 Task: Search one way flight ticket for 5 adults, 2 children, 1 infant in seat and 1 infant on lap in economy from Juneau: Juneau International Airport to South Bend: South Bend International Airport on 8-6-2023. Choice of flights is Westjet. Number of bags: 1 carry on bag. Price is upto 78000. Outbound departure time preference is 4:30.
Action: Mouse moved to (318, 126)
Screenshot: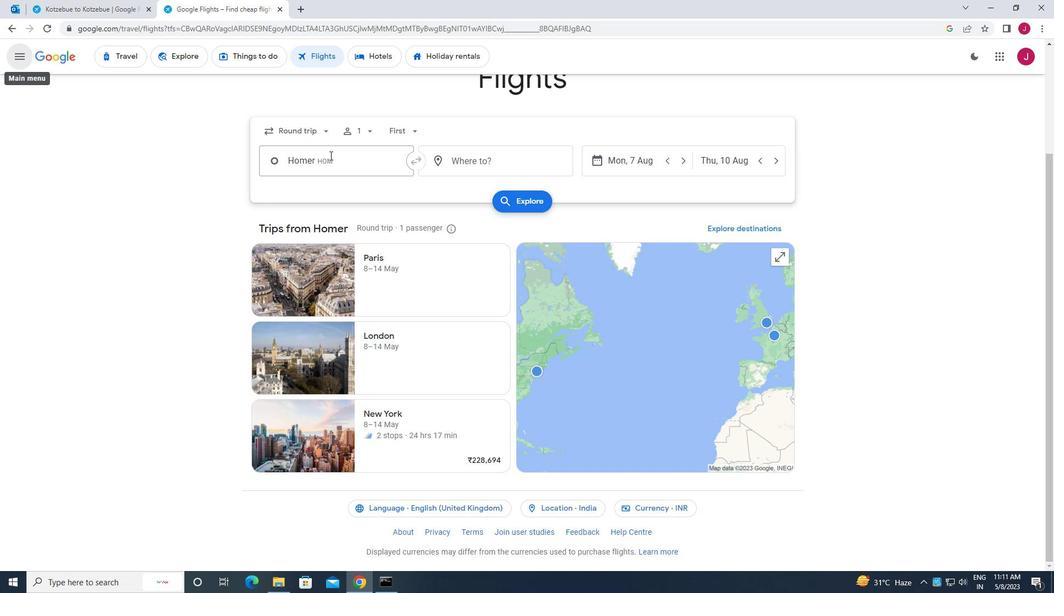 
Action: Mouse pressed left at (318, 126)
Screenshot: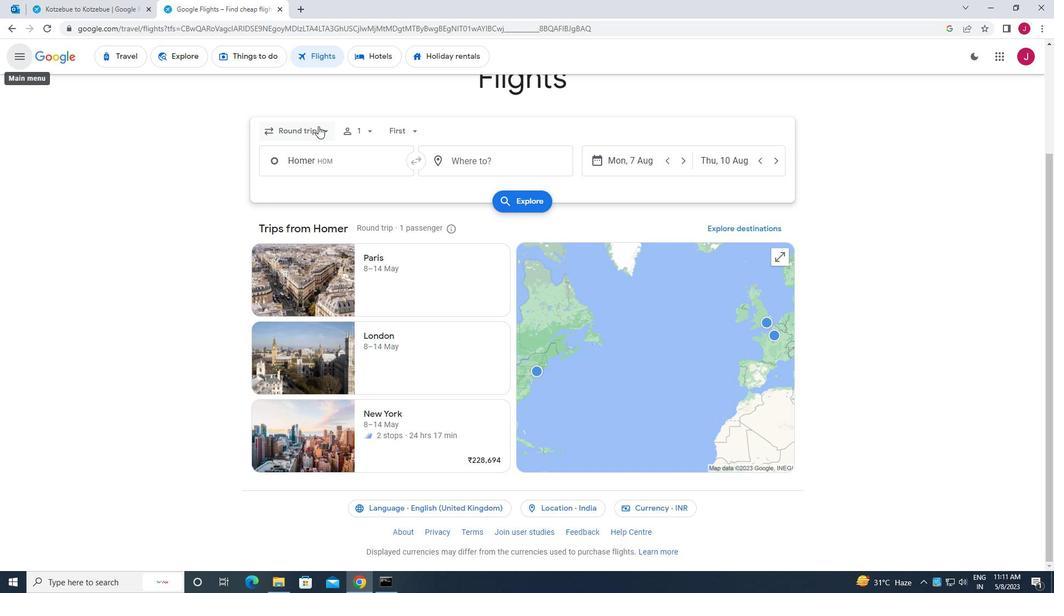 
Action: Mouse moved to (318, 182)
Screenshot: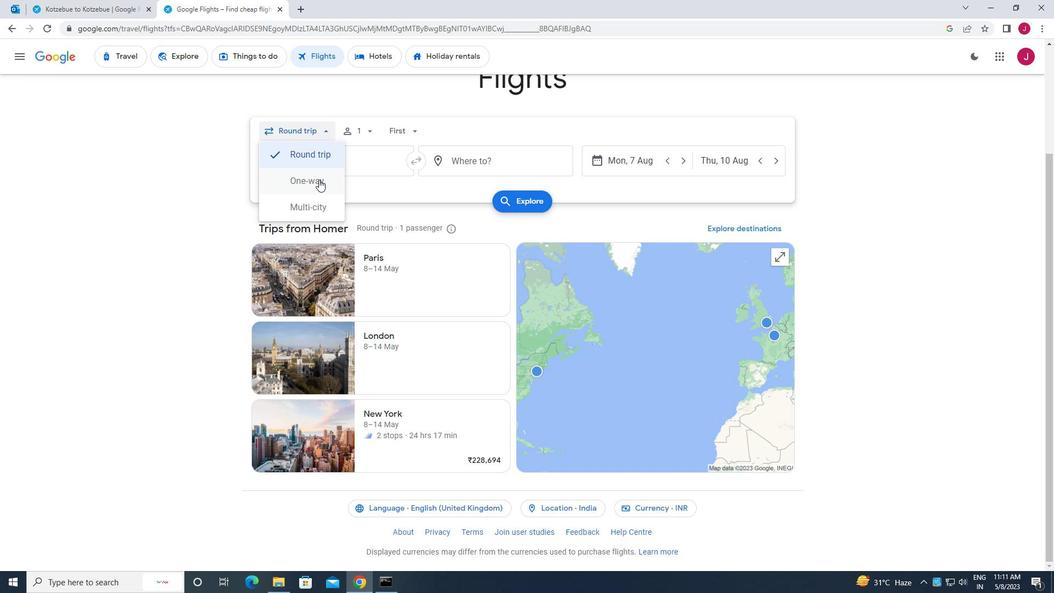 
Action: Mouse pressed left at (318, 182)
Screenshot: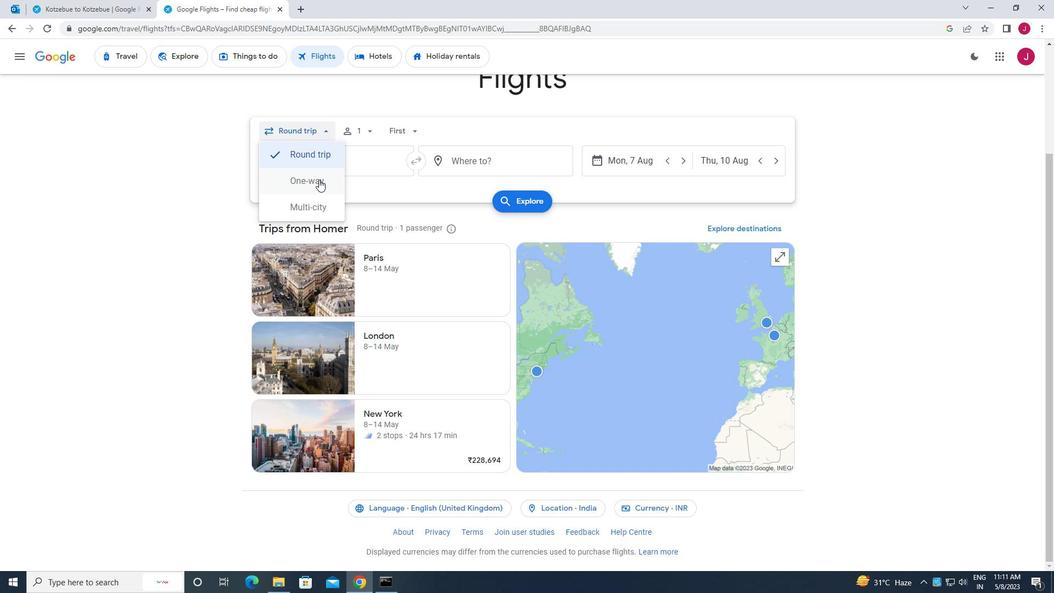 
Action: Mouse moved to (361, 129)
Screenshot: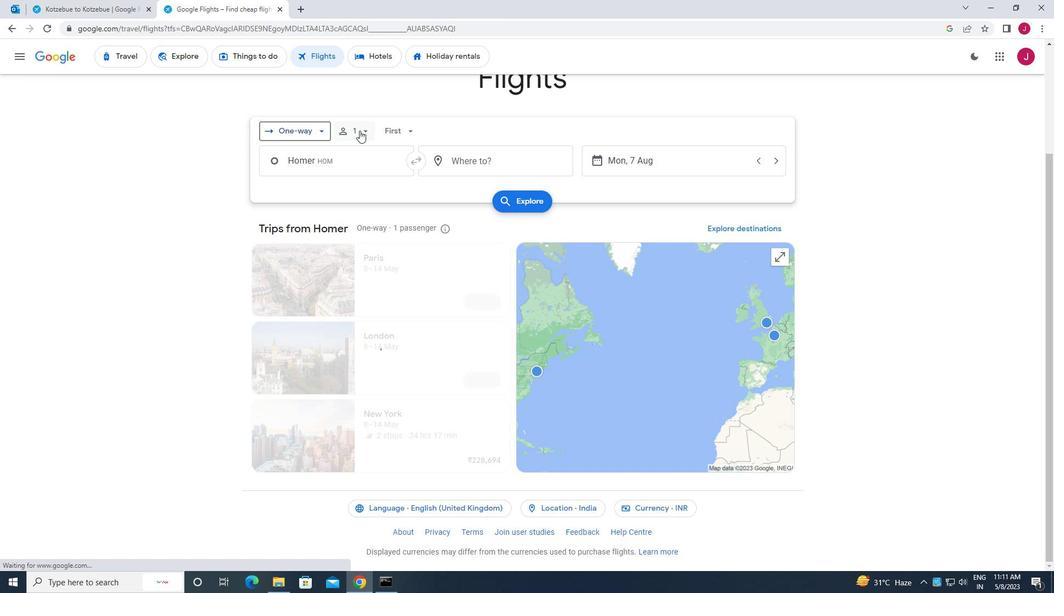 
Action: Mouse pressed left at (361, 129)
Screenshot: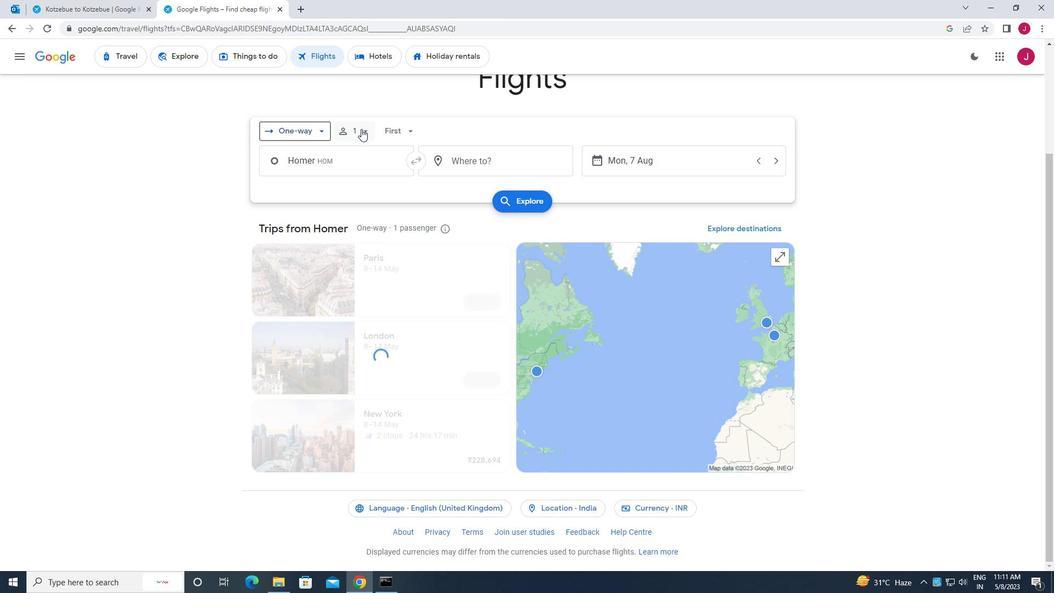 
Action: Mouse moved to (459, 161)
Screenshot: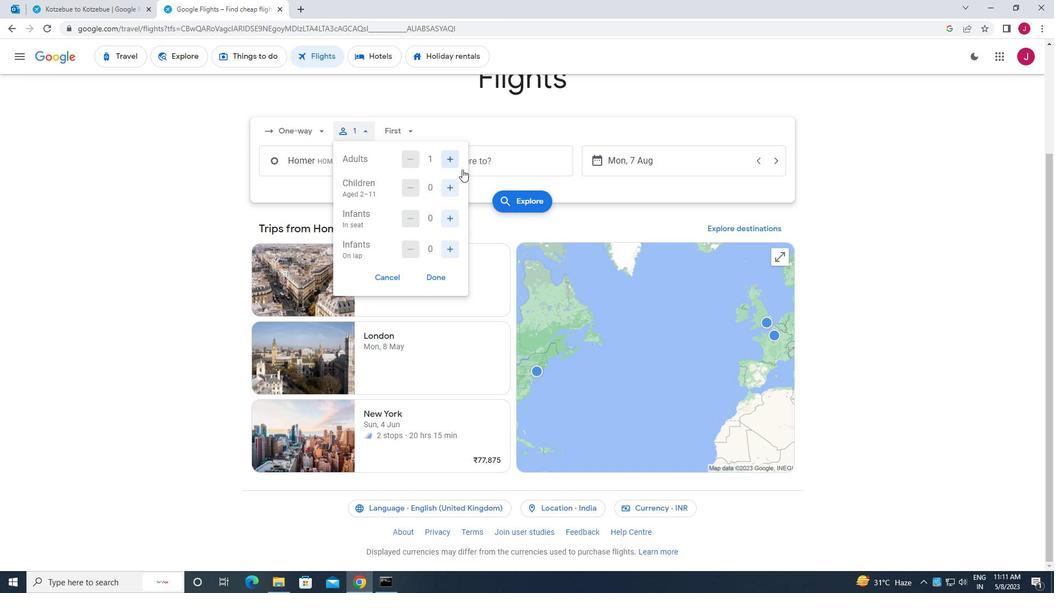 
Action: Mouse pressed left at (459, 161)
Screenshot: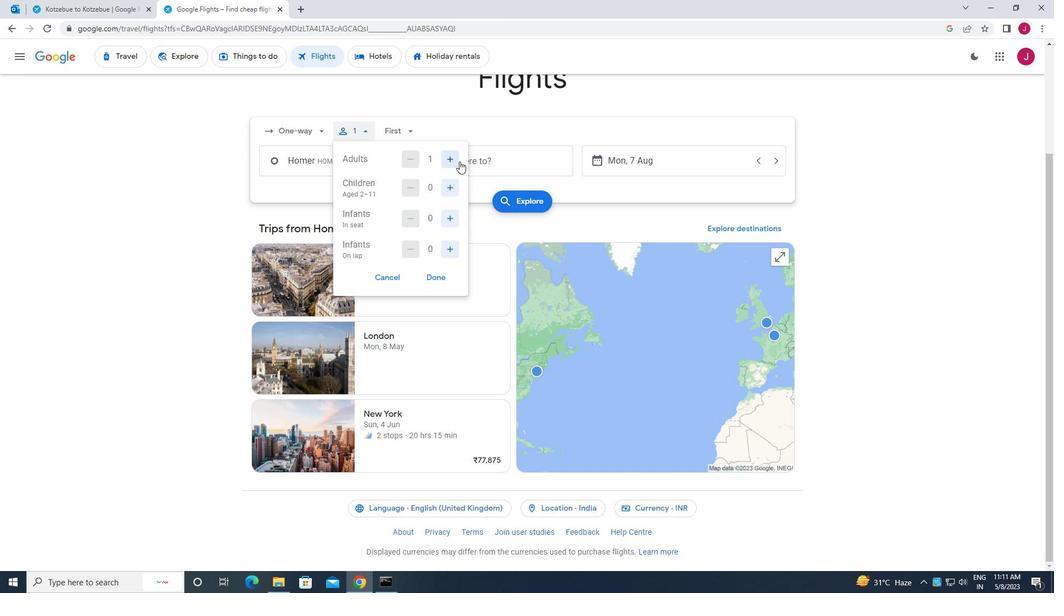 
Action: Mouse pressed left at (459, 161)
Screenshot: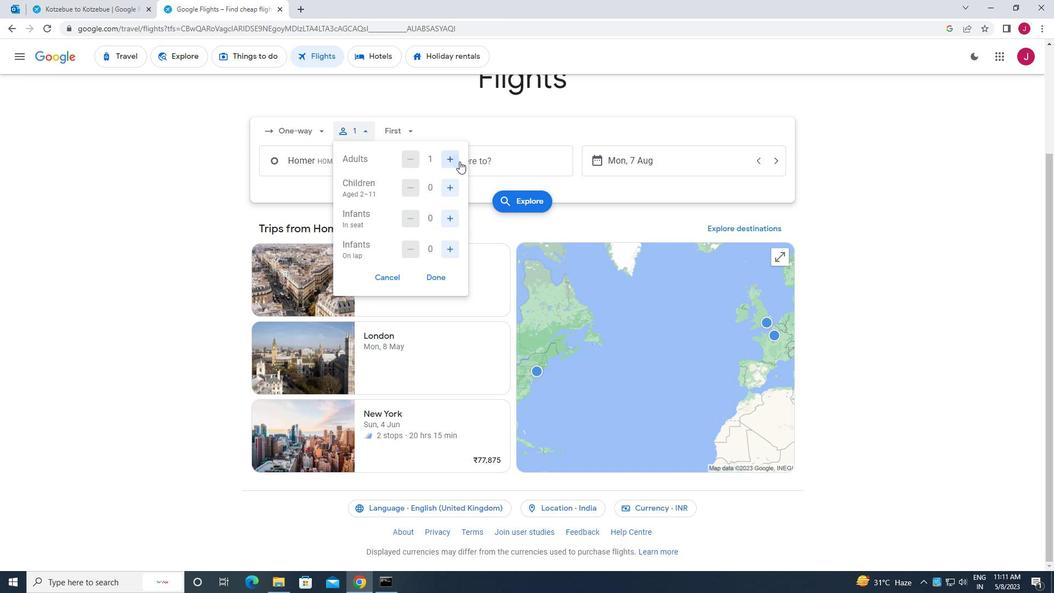 
Action: Mouse pressed left at (459, 161)
Screenshot: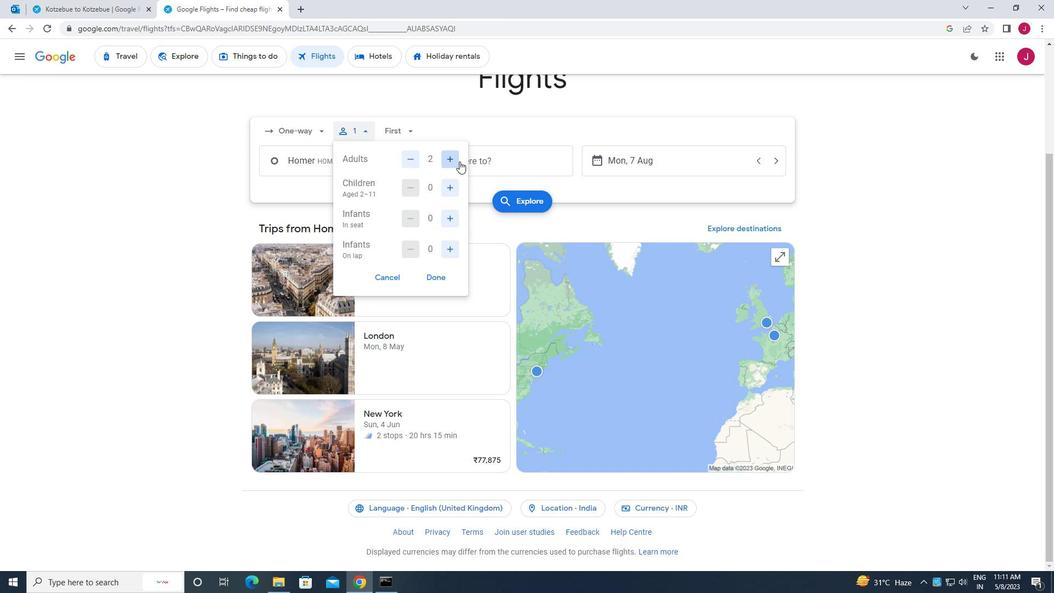 
Action: Mouse pressed left at (459, 161)
Screenshot: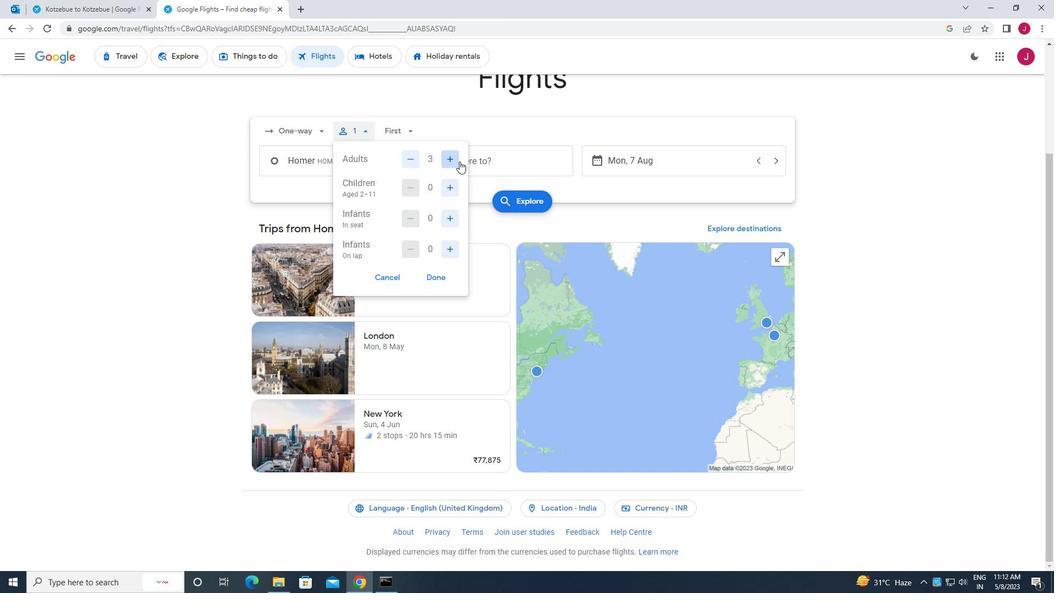 
Action: Mouse moved to (448, 191)
Screenshot: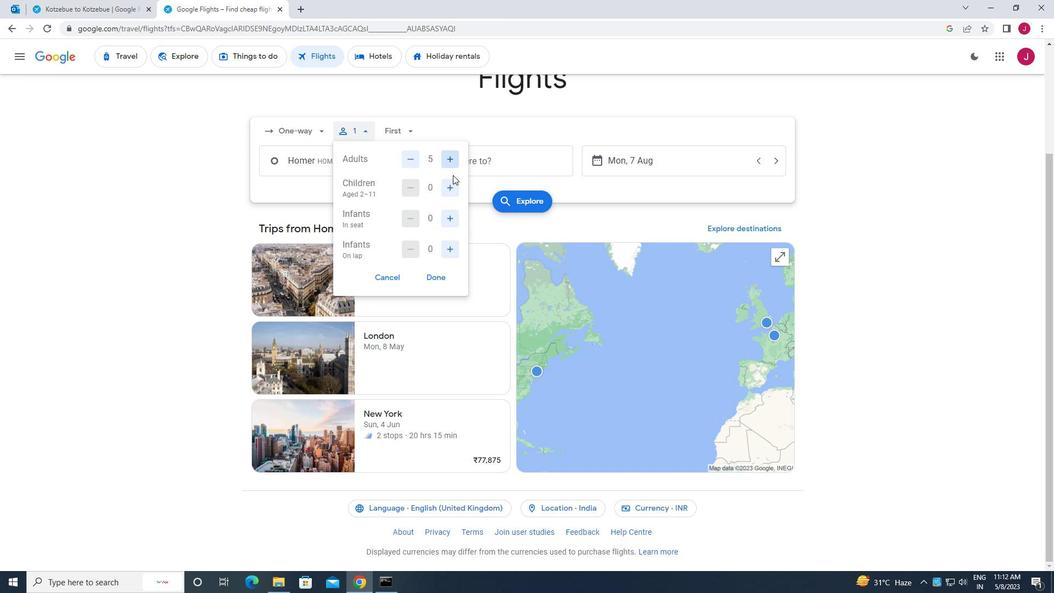 
Action: Mouse pressed left at (448, 191)
Screenshot: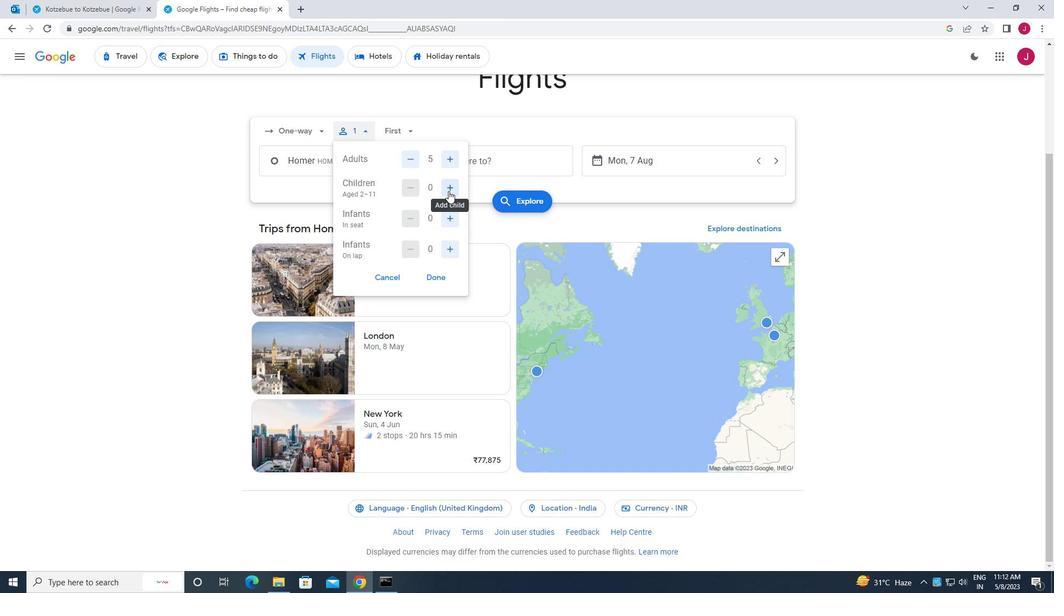 
Action: Mouse pressed left at (448, 191)
Screenshot: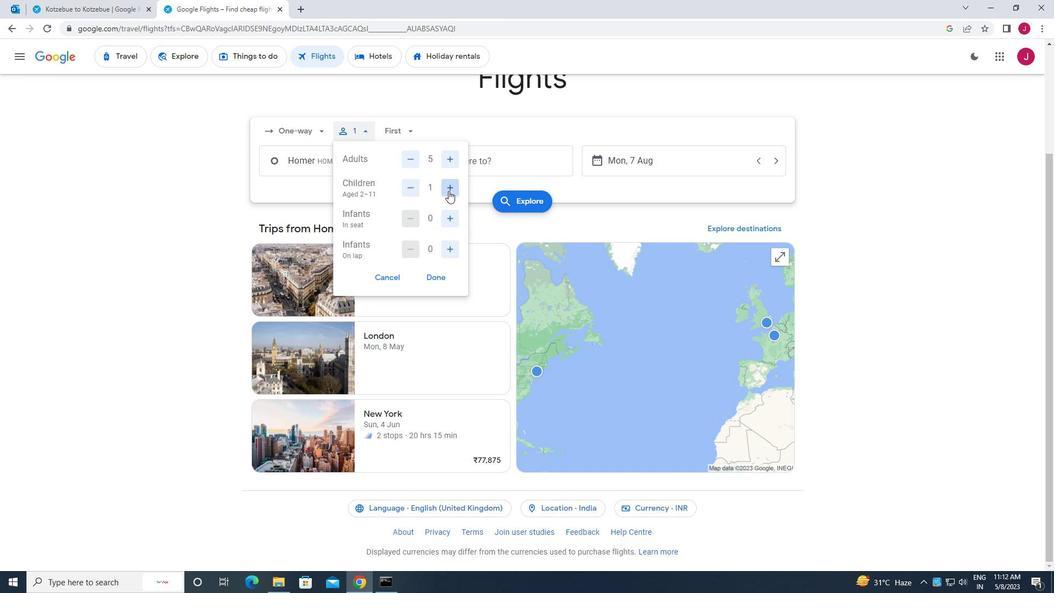 
Action: Mouse moved to (448, 219)
Screenshot: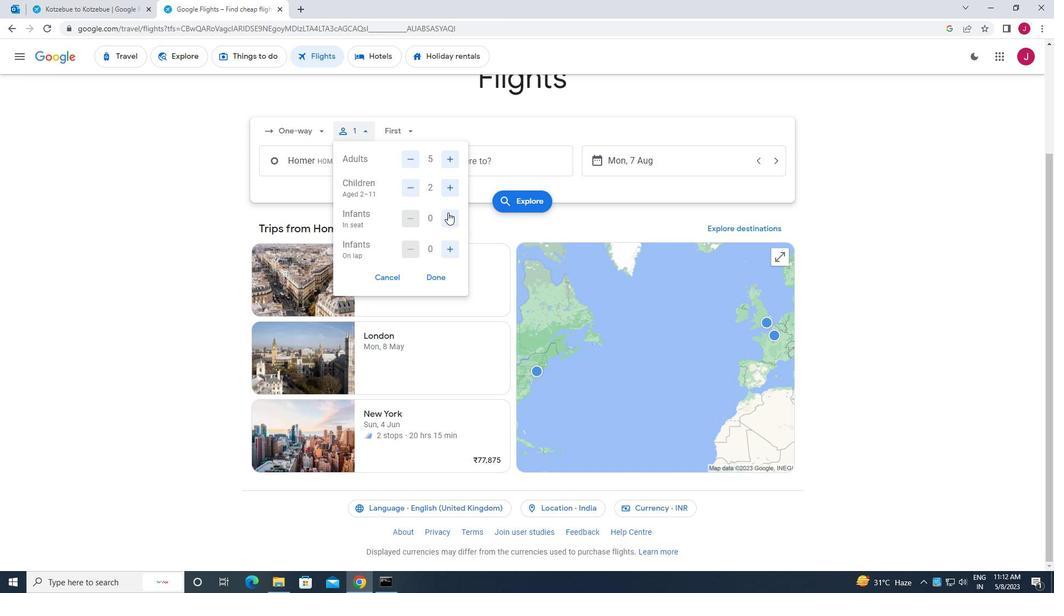 
Action: Mouse pressed left at (448, 219)
Screenshot: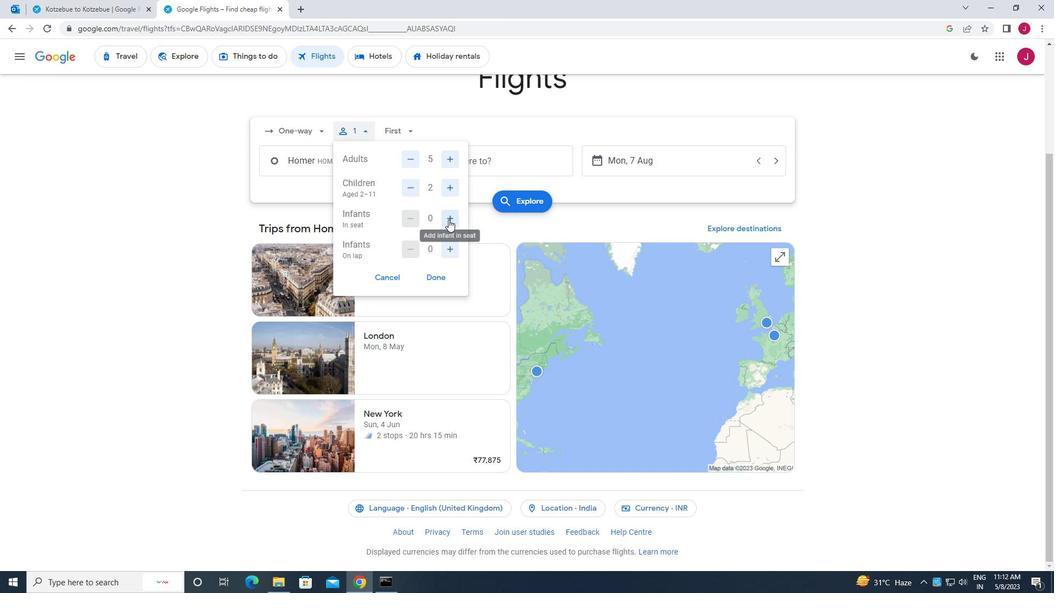 
Action: Mouse moved to (450, 244)
Screenshot: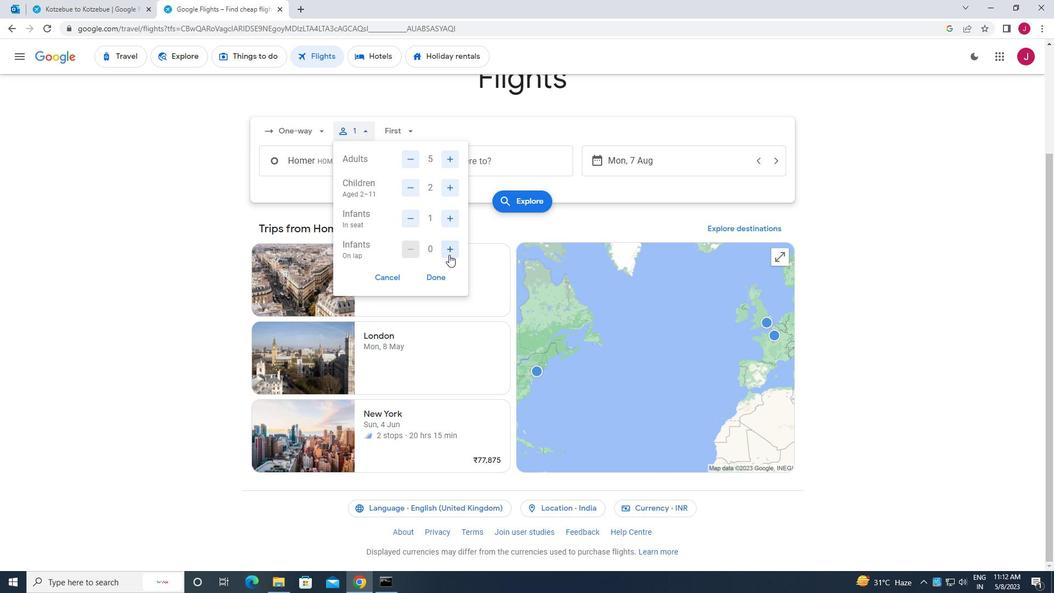 
Action: Mouse pressed left at (450, 244)
Screenshot: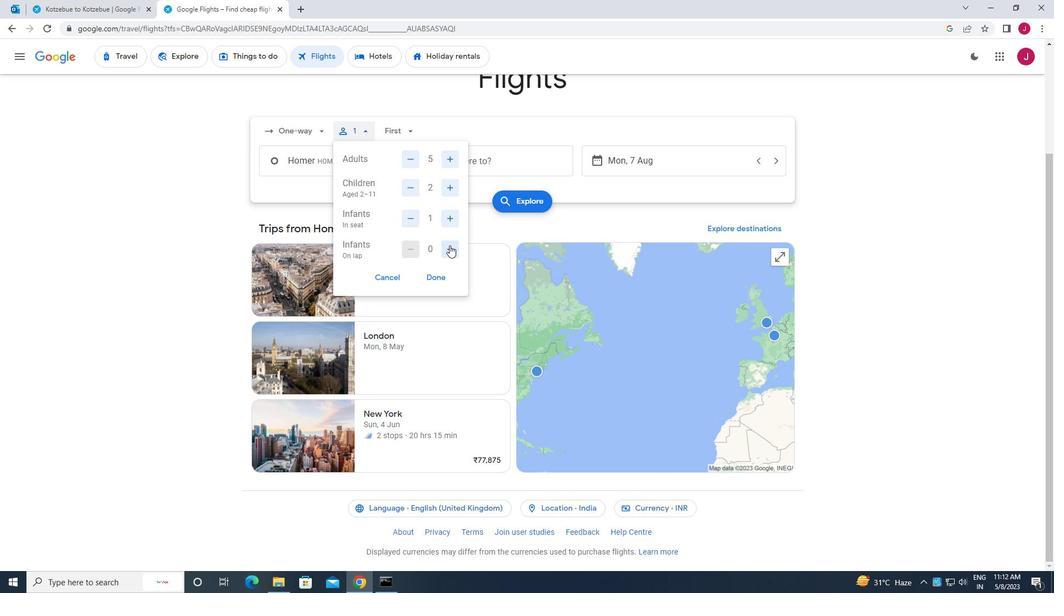 
Action: Mouse moved to (436, 276)
Screenshot: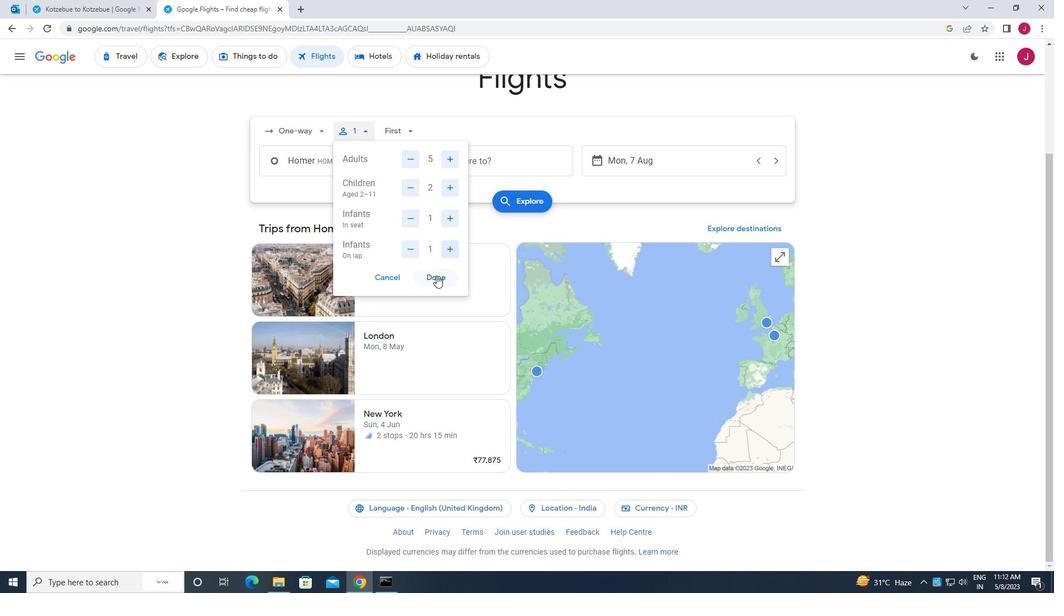 
Action: Mouse pressed left at (436, 276)
Screenshot: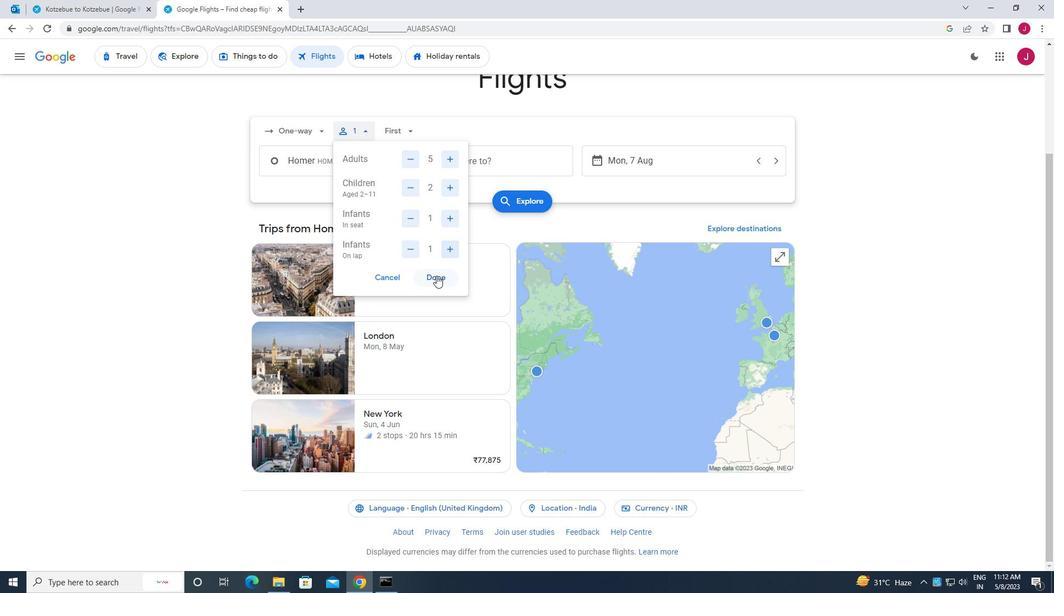 
Action: Mouse moved to (395, 130)
Screenshot: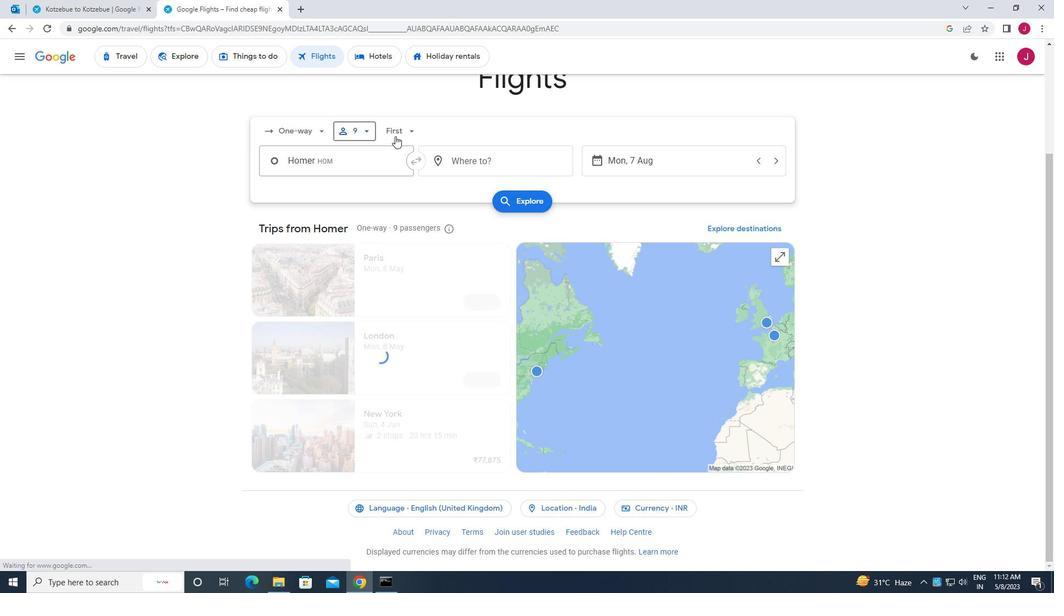 
Action: Mouse pressed left at (395, 130)
Screenshot: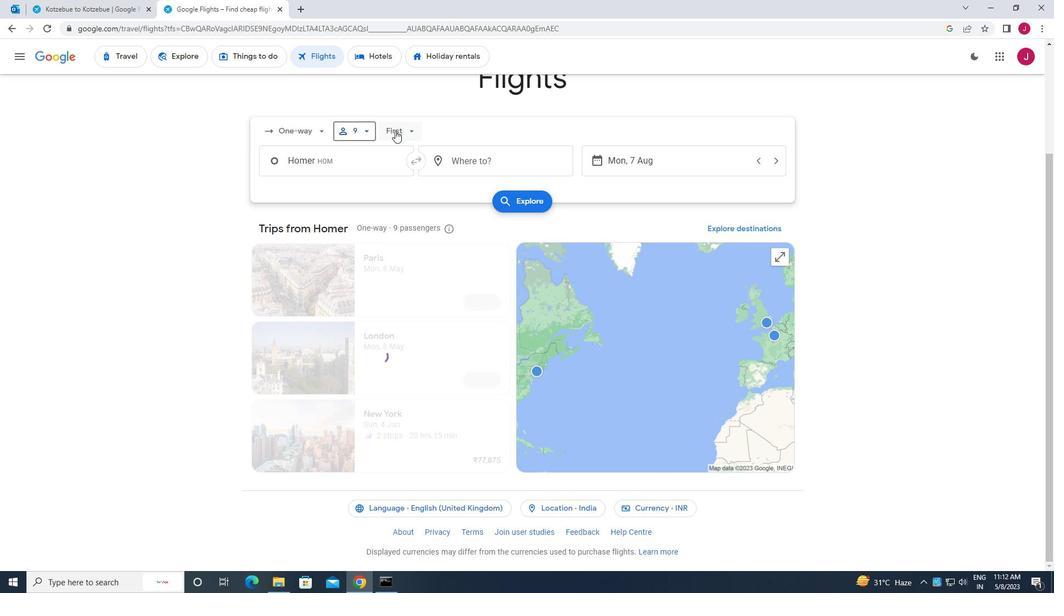 
Action: Mouse moved to (420, 156)
Screenshot: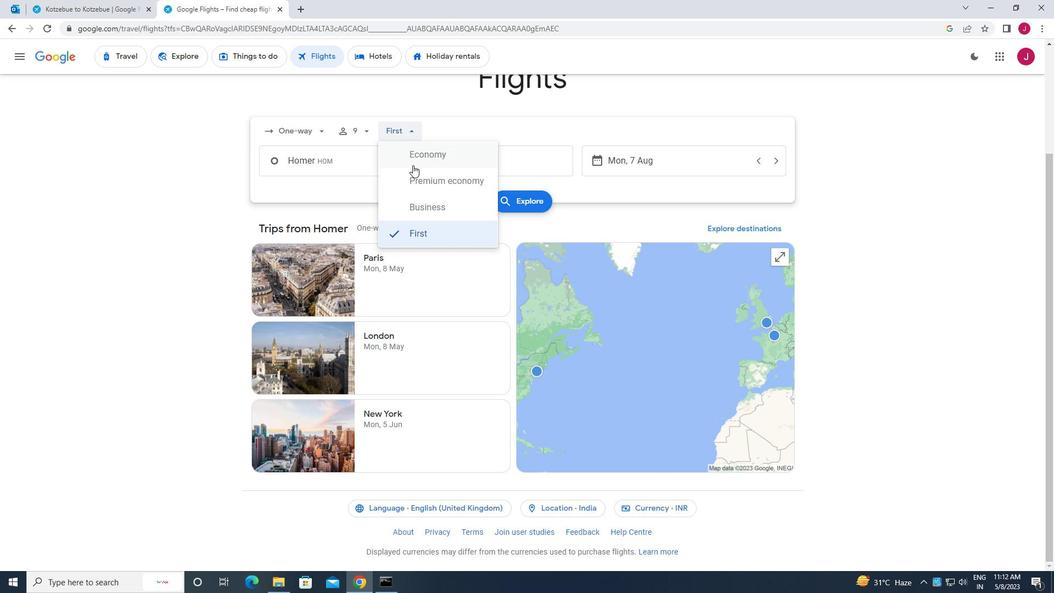
Action: Mouse pressed left at (420, 156)
Screenshot: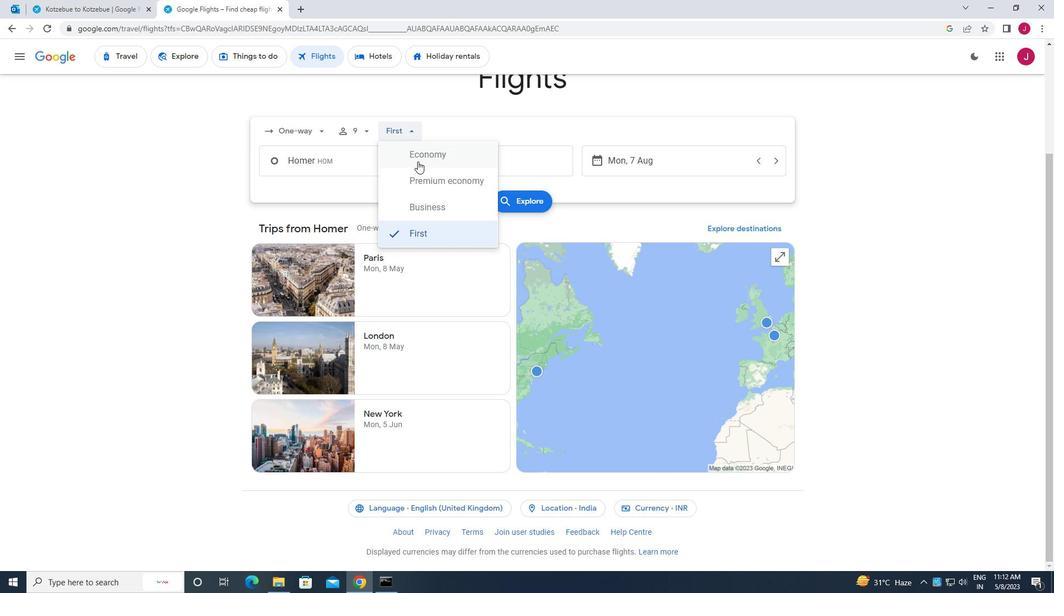 
Action: Mouse moved to (356, 163)
Screenshot: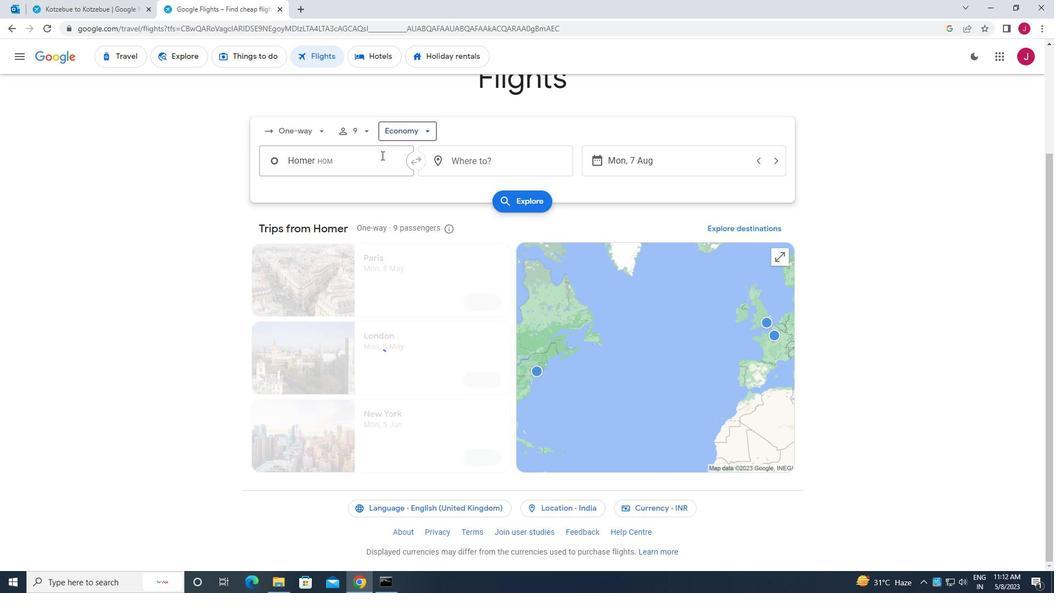 
Action: Mouse pressed left at (356, 163)
Screenshot: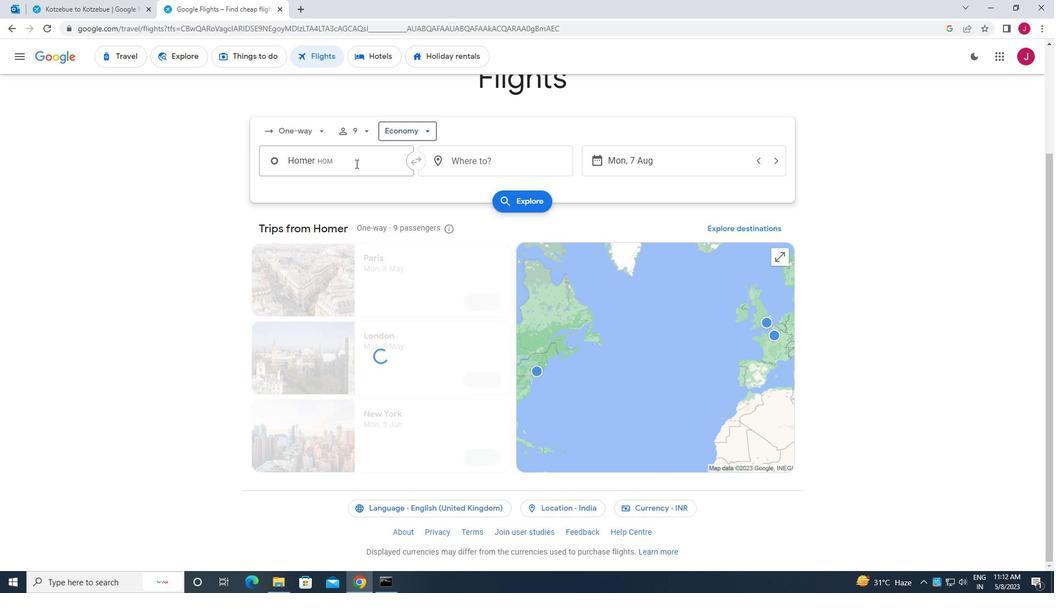 
Action: Key pressed juneau
Screenshot: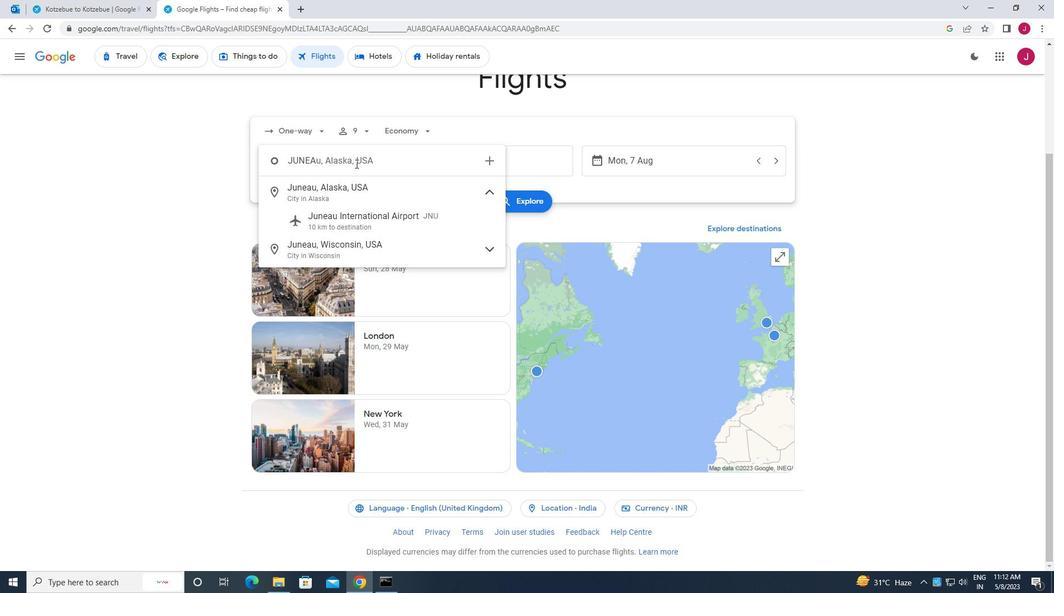 
Action: Mouse moved to (351, 218)
Screenshot: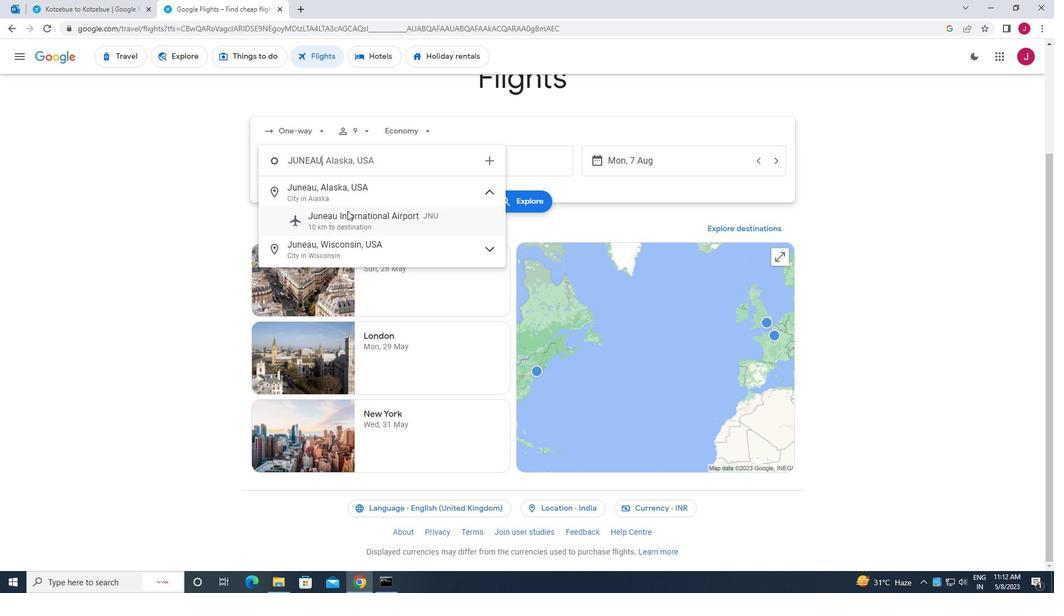 
Action: Mouse pressed left at (351, 218)
Screenshot: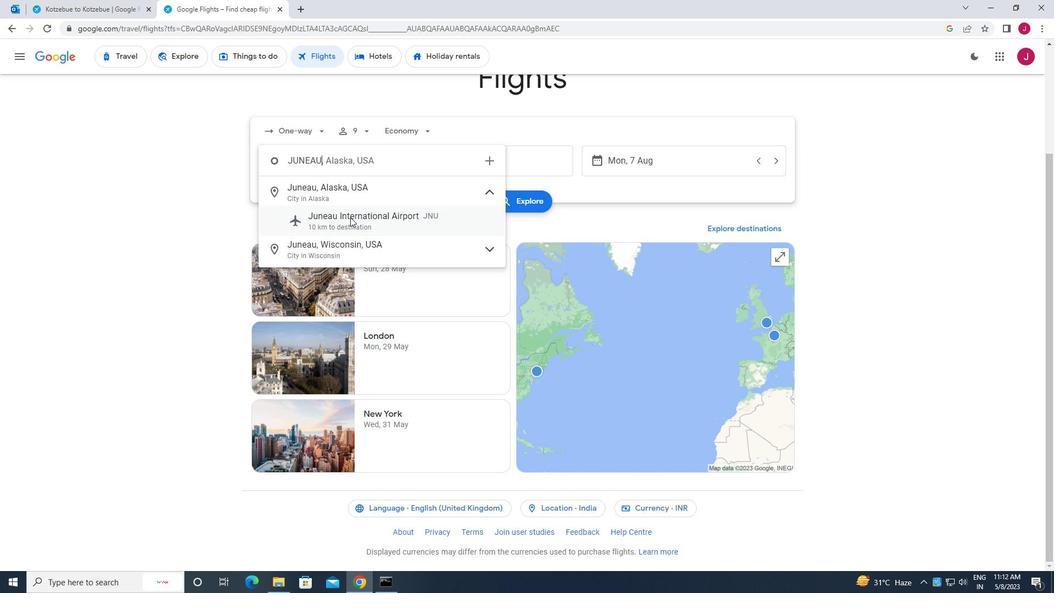 
Action: Mouse moved to (503, 156)
Screenshot: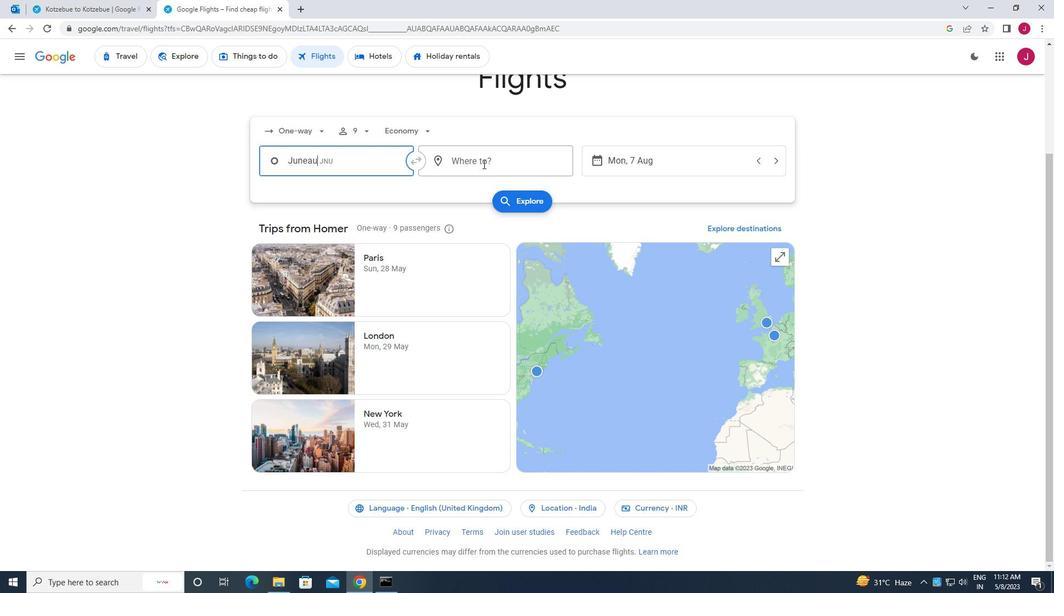 
Action: Mouse pressed left at (503, 156)
Screenshot: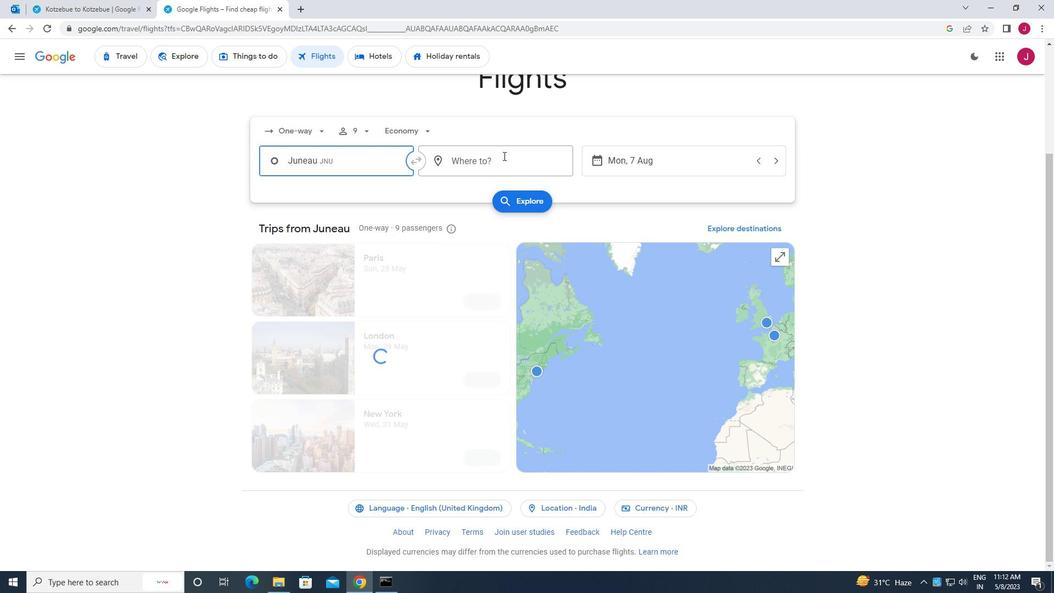 
Action: Key pressed south<Key.space>bend<Key.space>
Screenshot: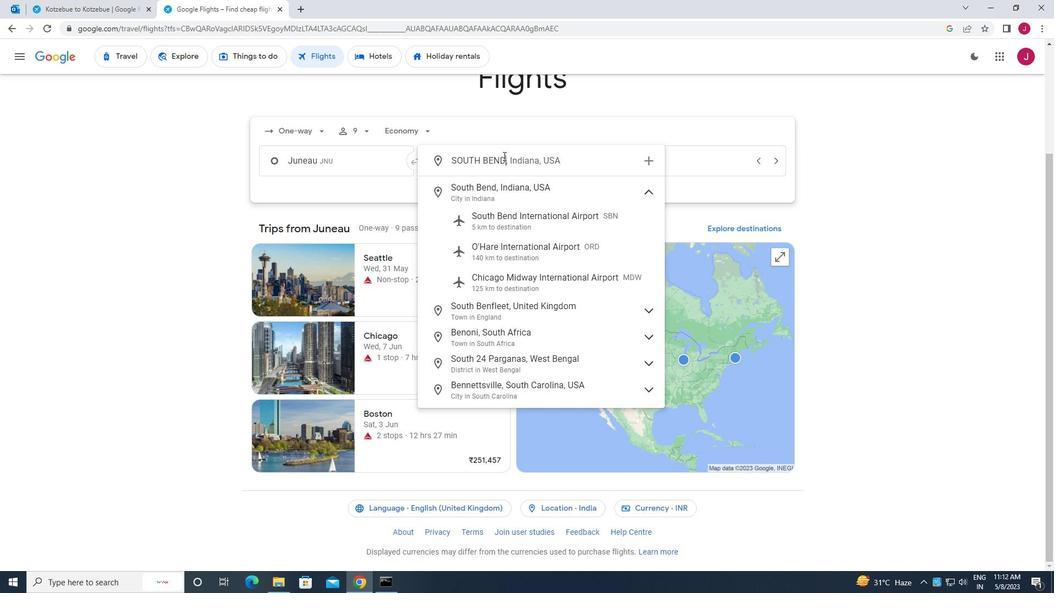 
Action: Mouse moved to (523, 217)
Screenshot: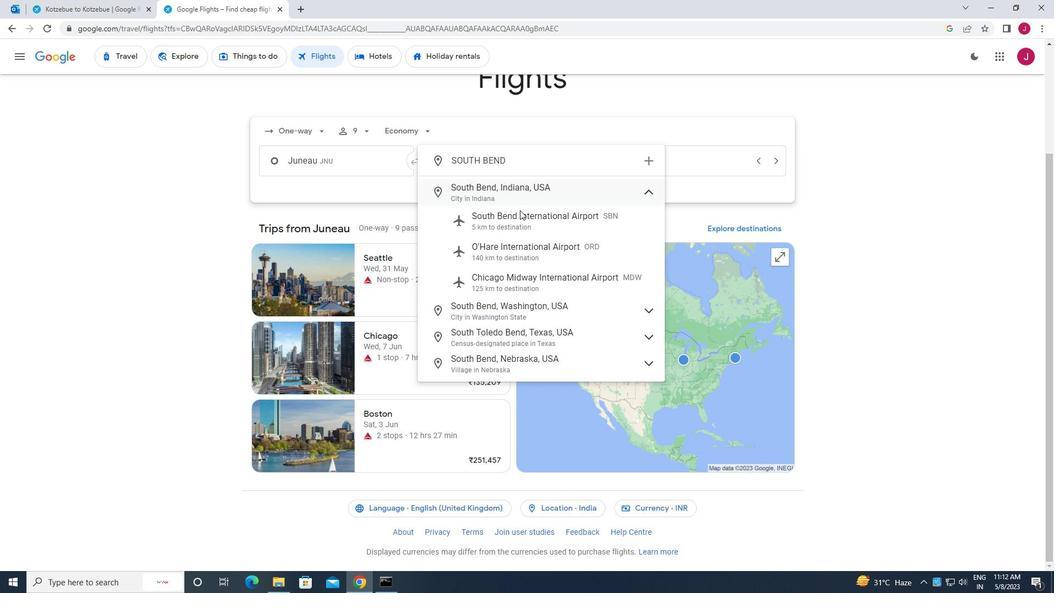 
Action: Mouse pressed left at (523, 217)
Screenshot: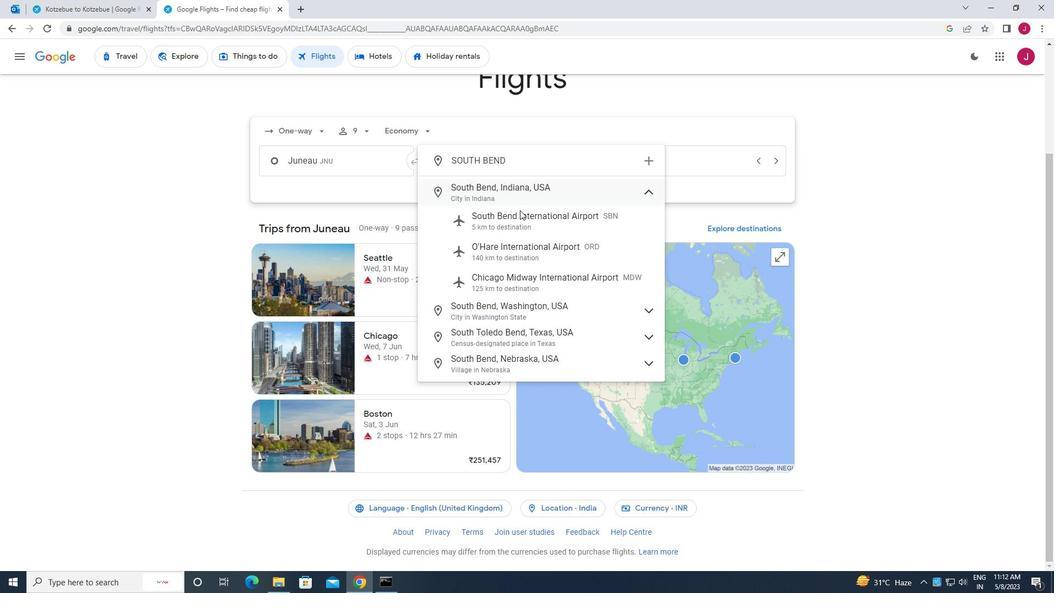 
Action: Mouse moved to (640, 161)
Screenshot: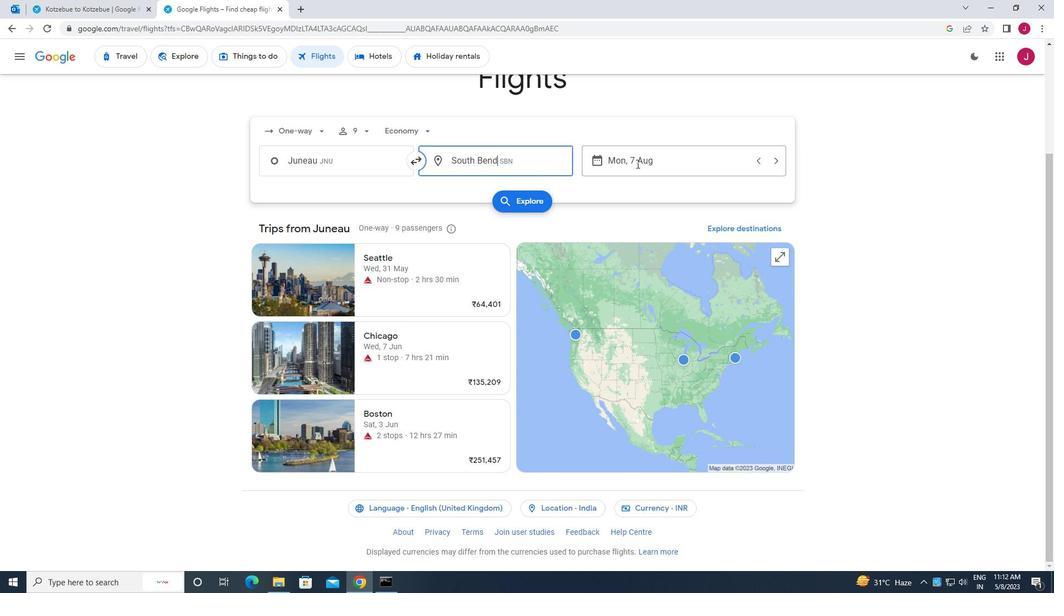 
Action: Mouse pressed left at (640, 161)
Screenshot: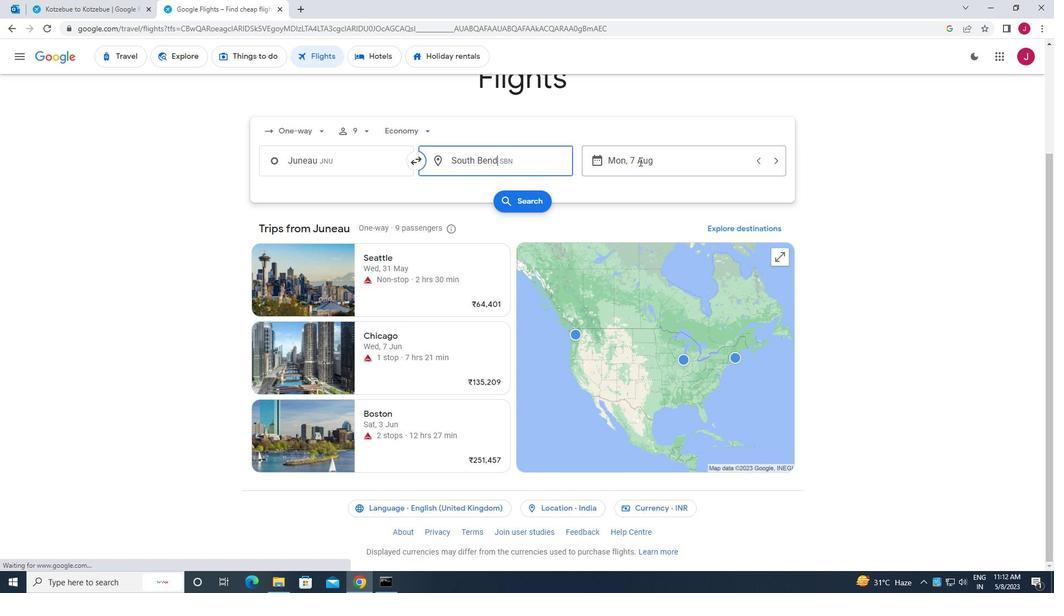 
Action: Mouse moved to (408, 276)
Screenshot: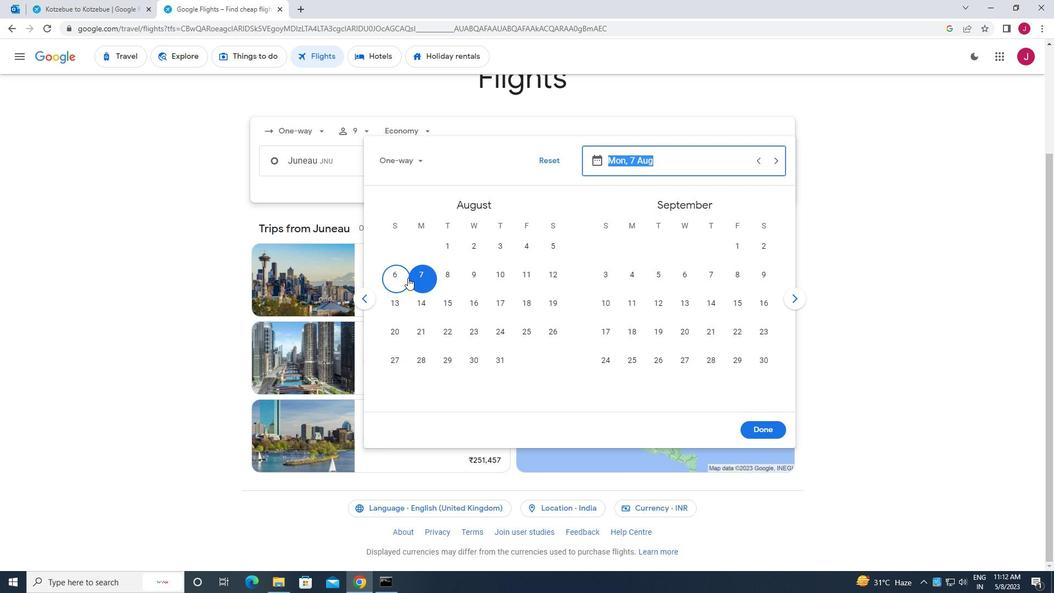 
Action: Mouse pressed left at (408, 276)
Screenshot: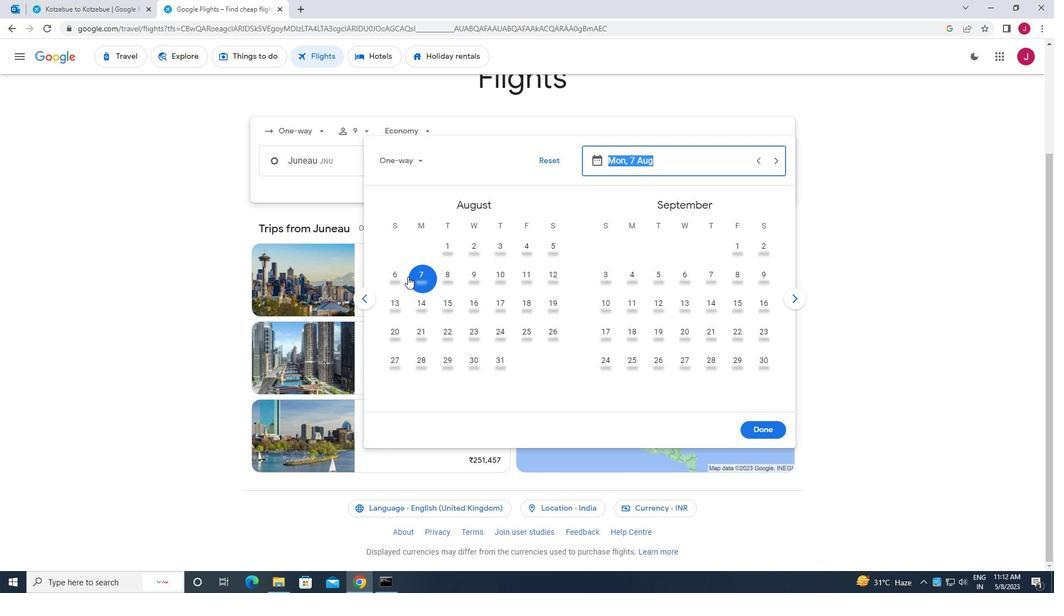 
Action: Mouse moved to (403, 279)
Screenshot: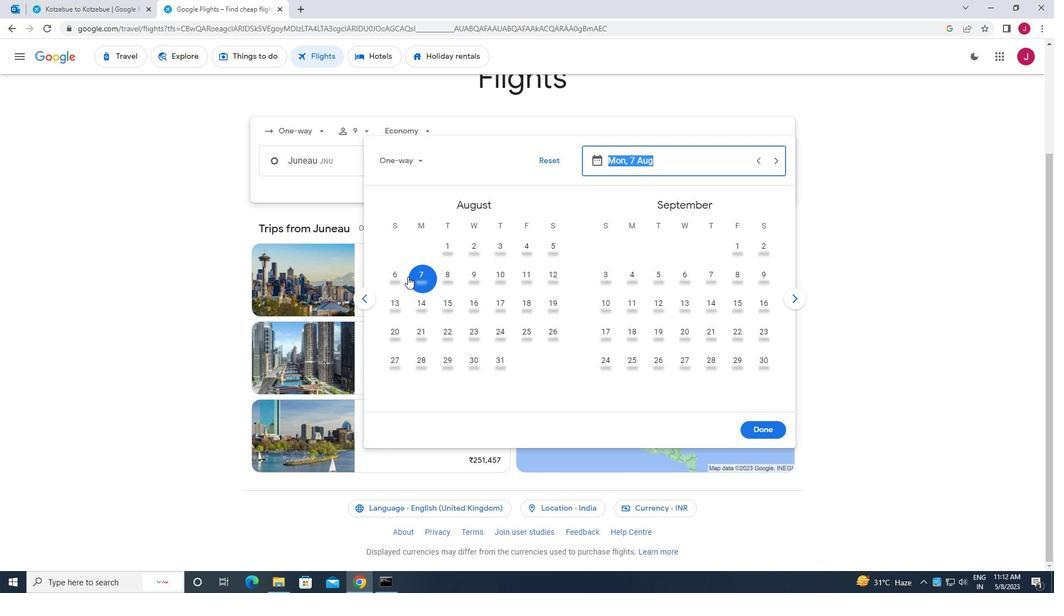 
Action: Mouse pressed left at (403, 279)
Screenshot: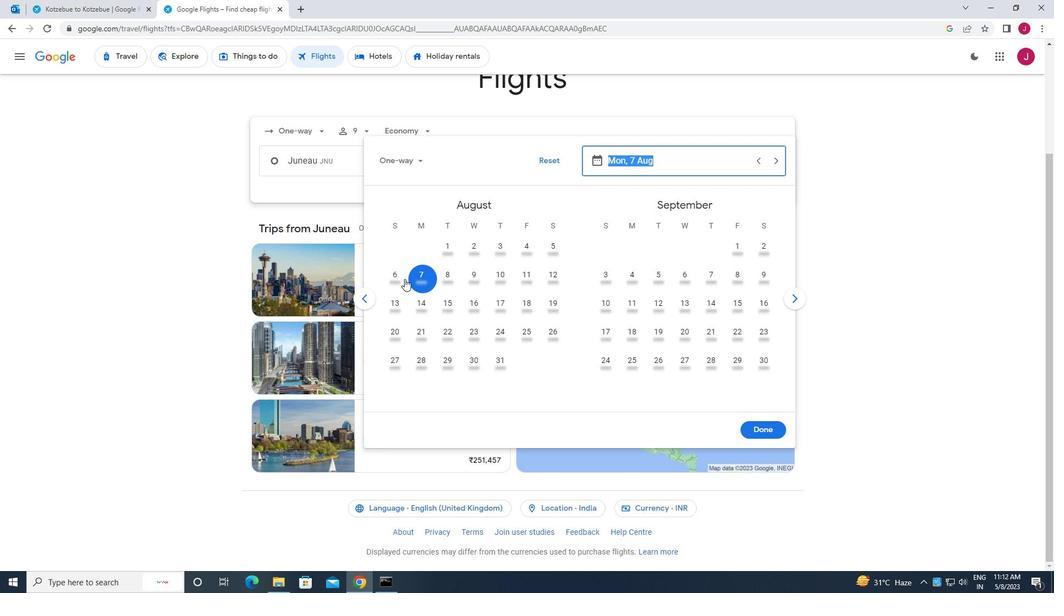 
Action: Mouse moved to (770, 431)
Screenshot: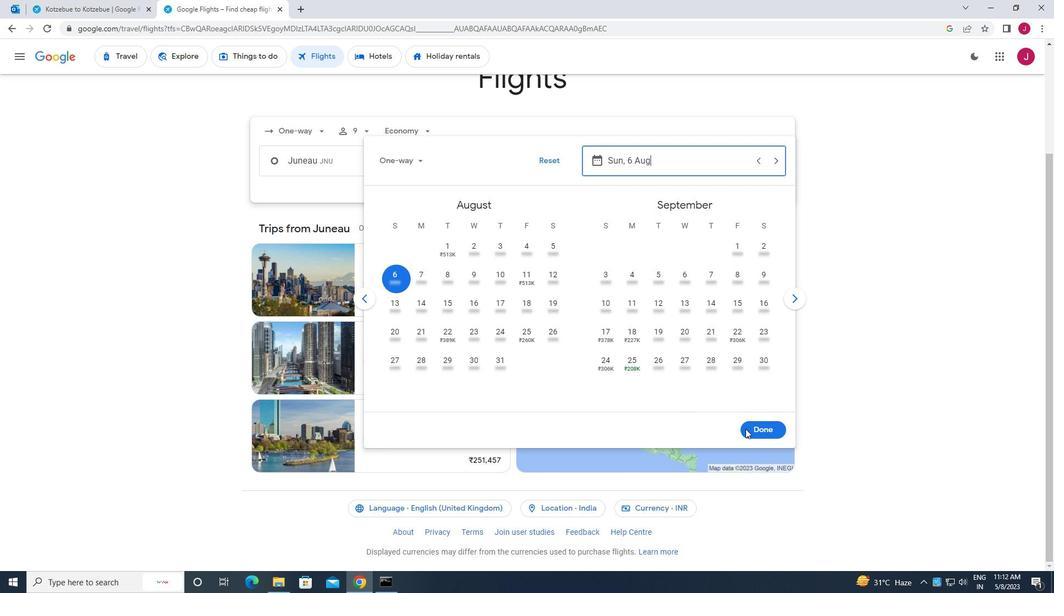 
Action: Mouse pressed left at (770, 431)
Screenshot: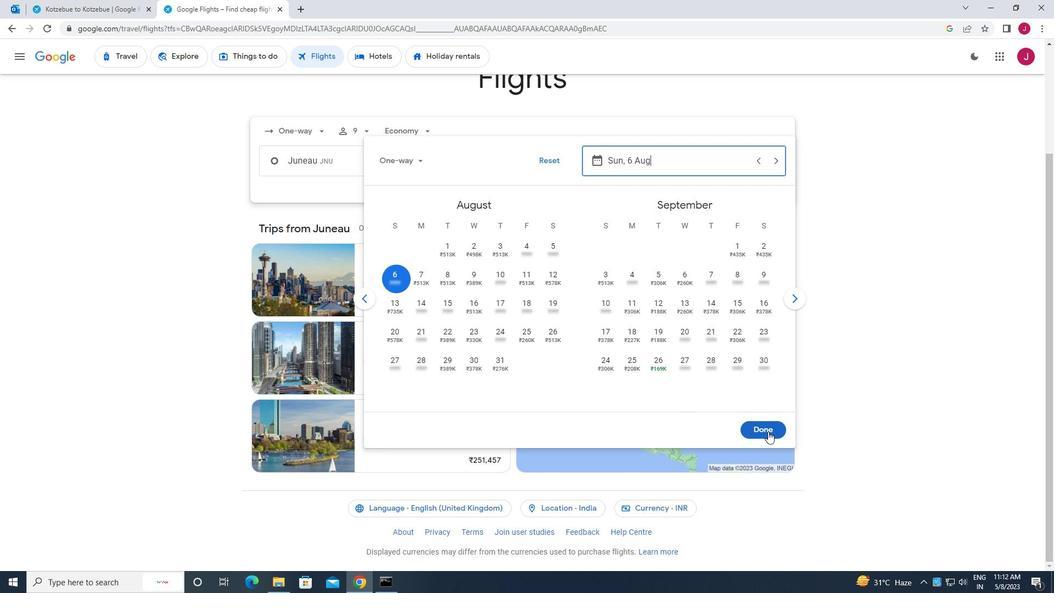 
Action: Mouse moved to (521, 200)
Screenshot: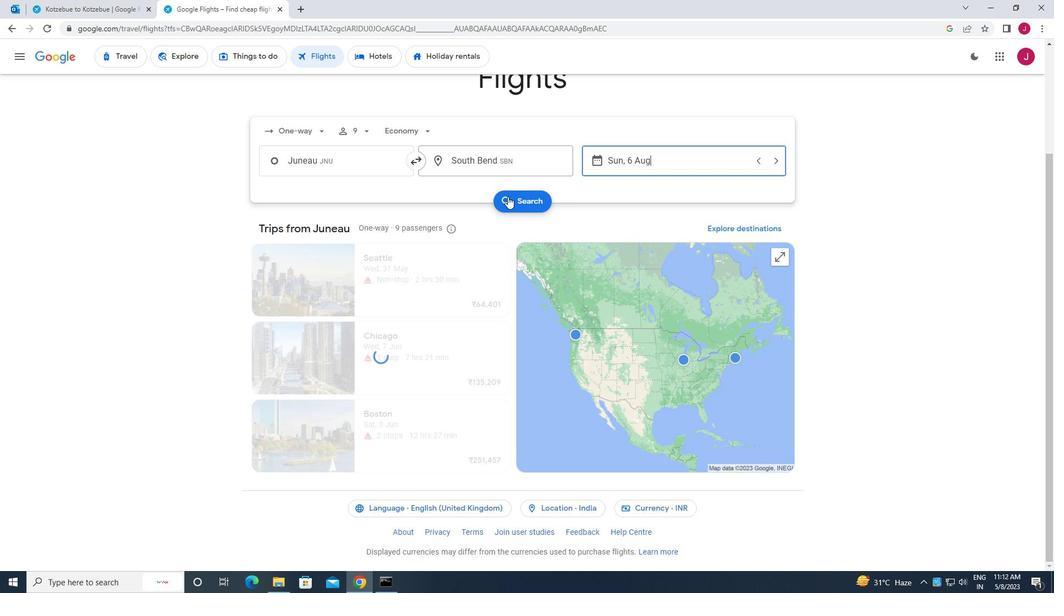 
Action: Mouse pressed left at (521, 200)
Screenshot: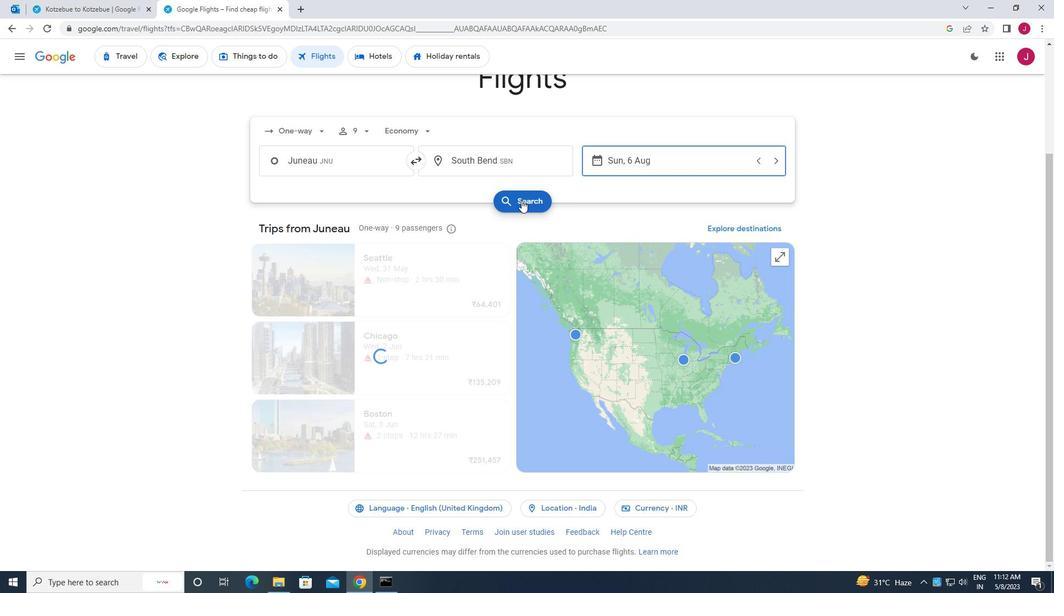
Action: Mouse moved to (274, 157)
Screenshot: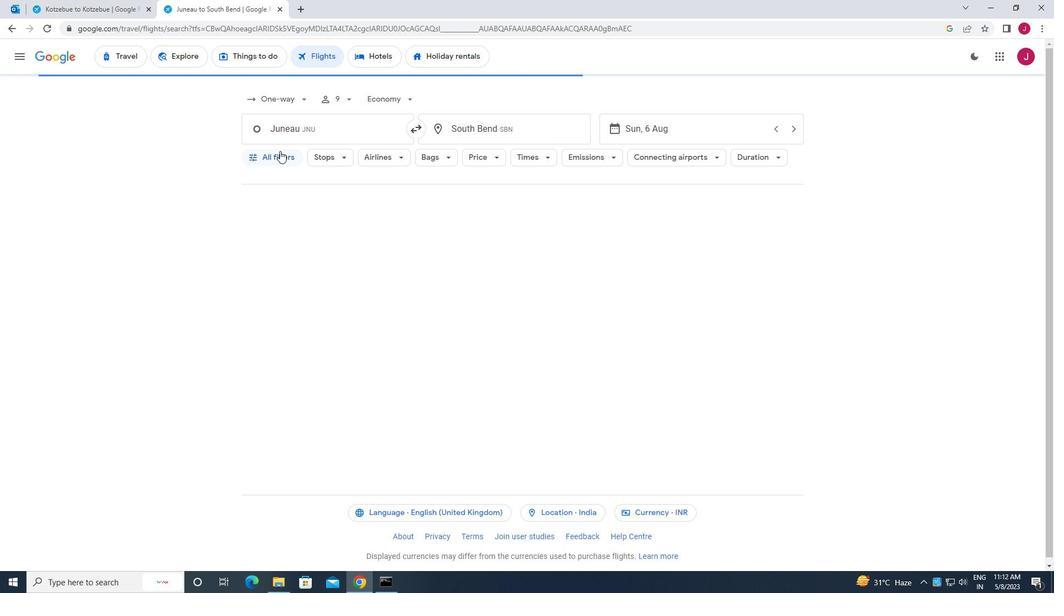 
Action: Mouse pressed left at (274, 157)
Screenshot: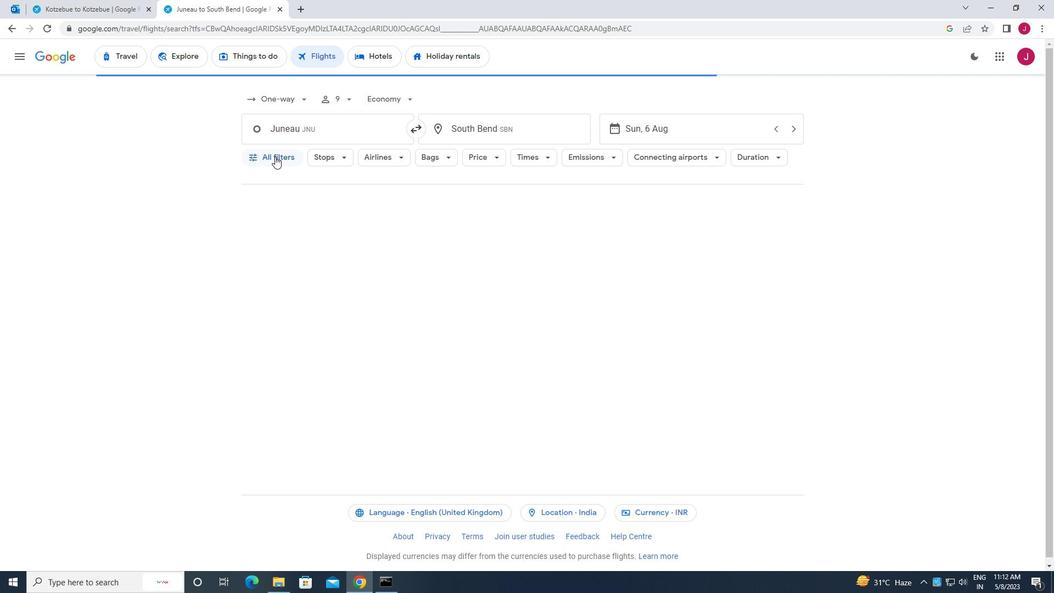 
Action: Mouse moved to (343, 242)
Screenshot: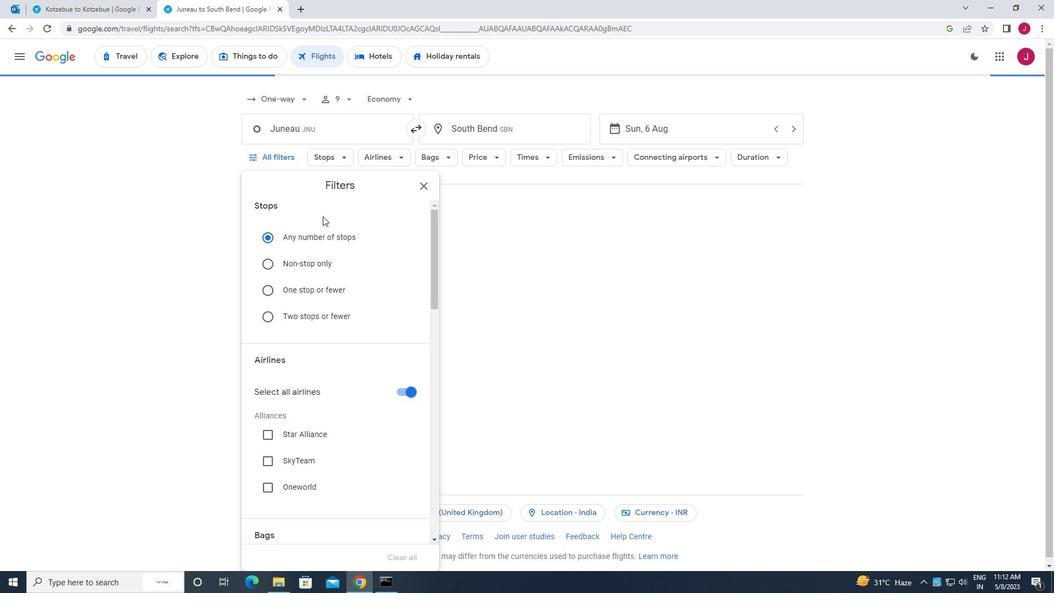 
Action: Mouse scrolled (343, 241) with delta (0, 0)
Screenshot: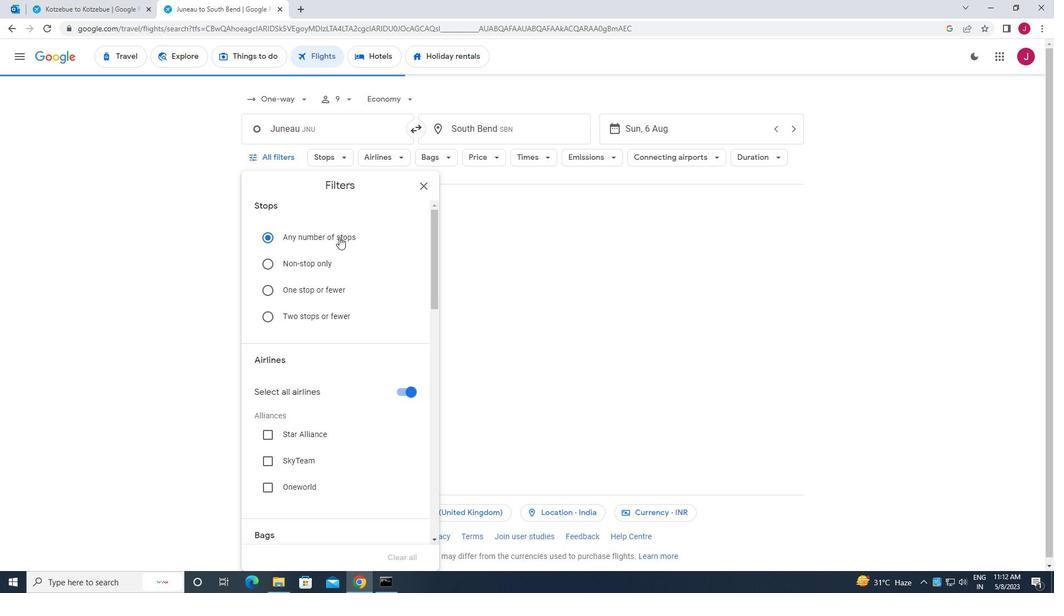 
Action: Mouse scrolled (343, 241) with delta (0, 0)
Screenshot: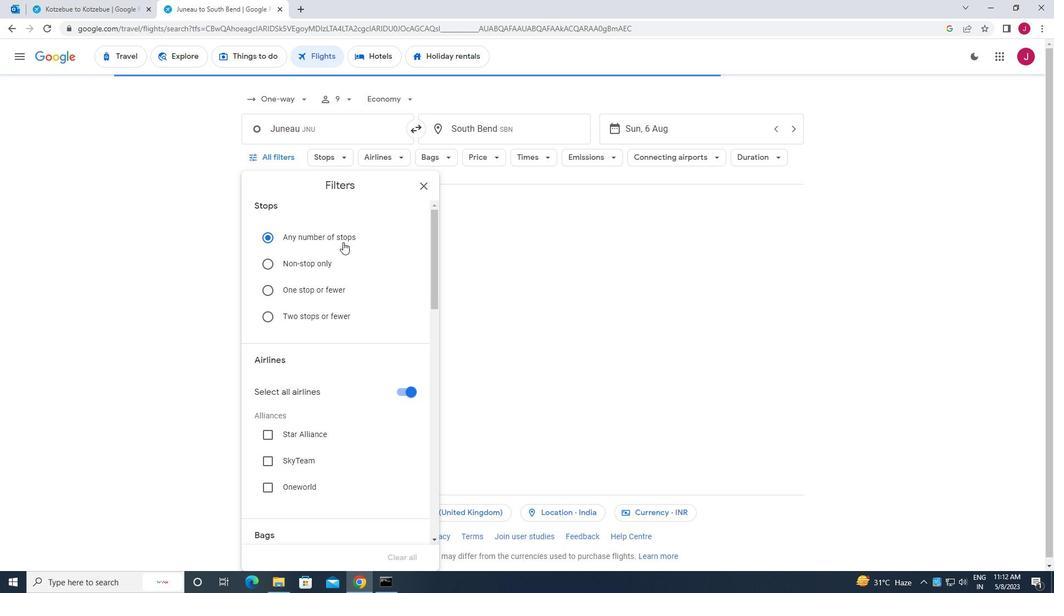 
Action: Mouse scrolled (343, 241) with delta (0, 0)
Screenshot: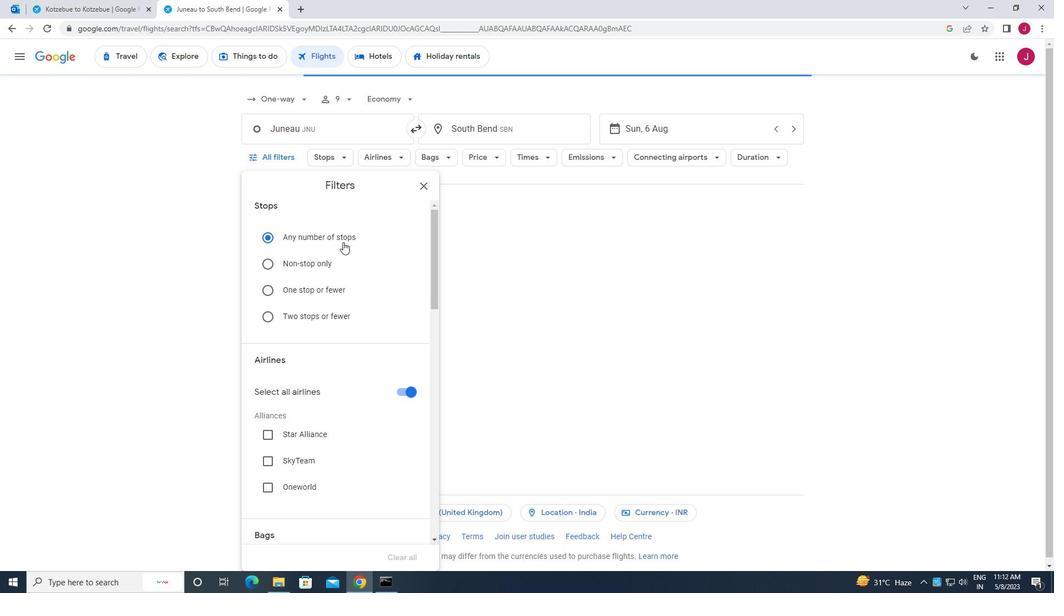 
Action: Mouse moved to (402, 228)
Screenshot: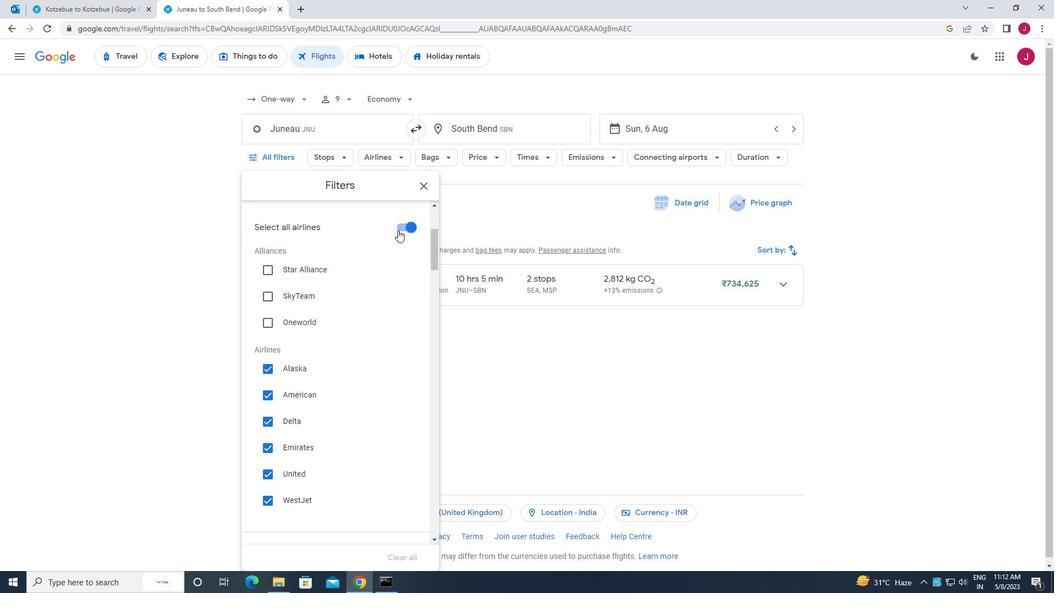 
Action: Mouse pressed left at (402, 228)
Screenshot: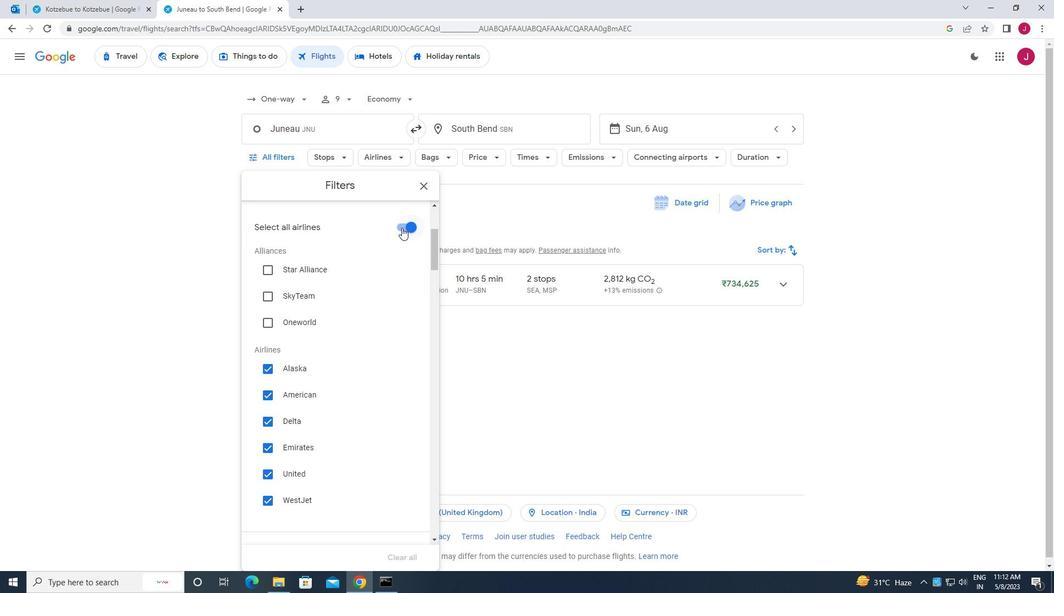 
Action: Mouse moved to (382, 235)
Screenshot: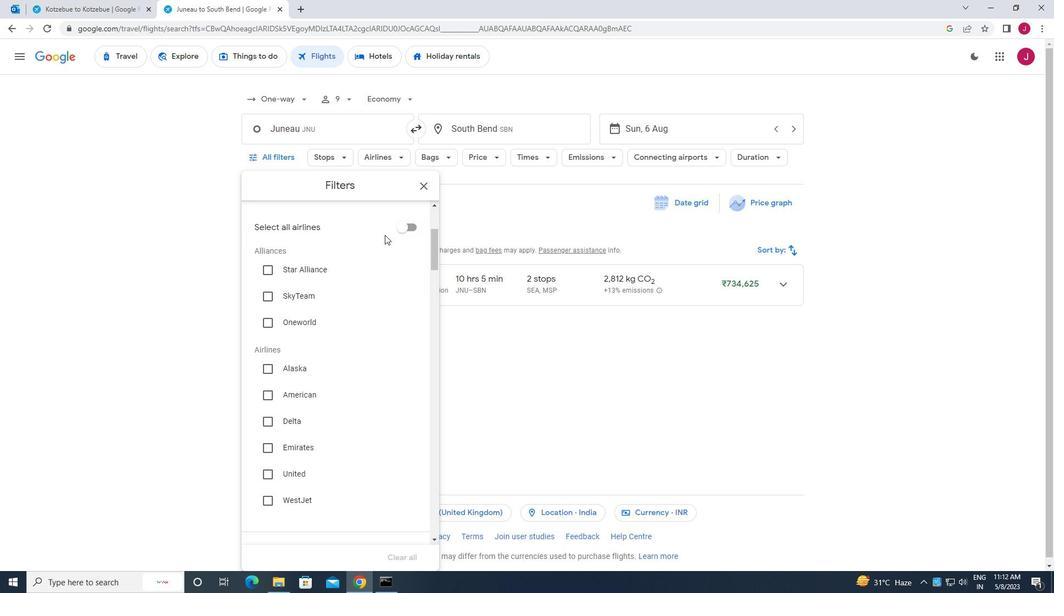 
Action: Mouse scrolled (382, 235) with delta (0, 0)
Screenshot: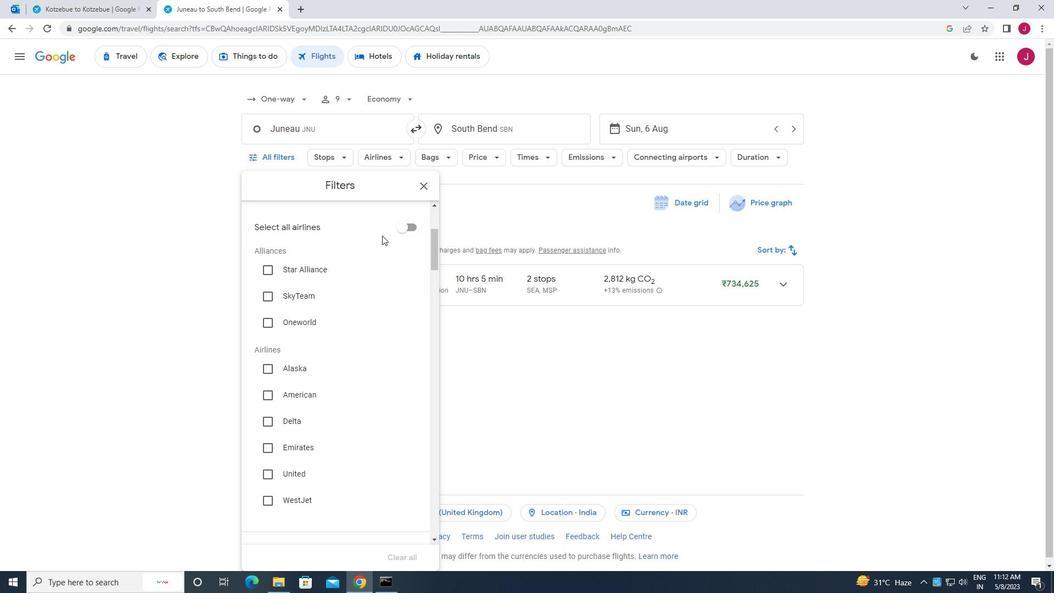
Action: Mouse scrolled (382, 235) with delta (0, 0)
Screenshot: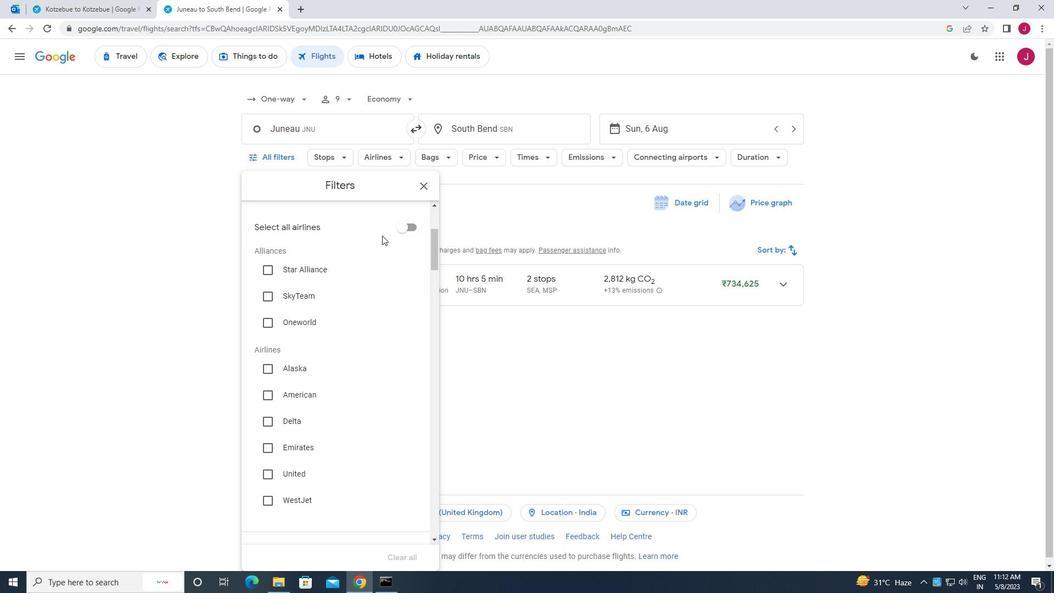 
Action: Mouse scrolled (382, 235) with delta (0, 0)
Screenshot: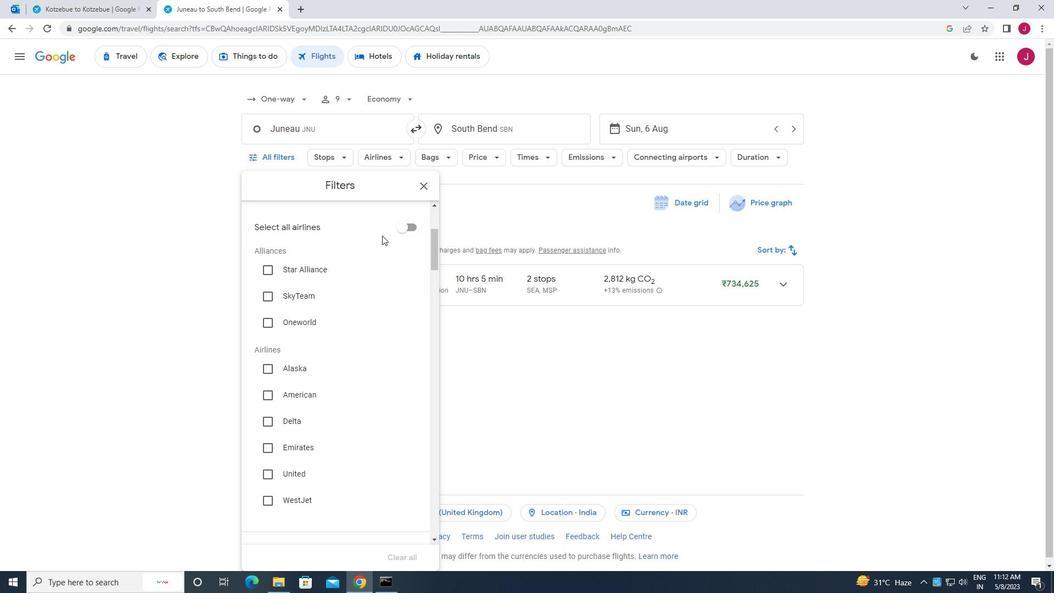 
Action: Mouse scrolled (382, 235) with delta (0, 0)
Screenshot: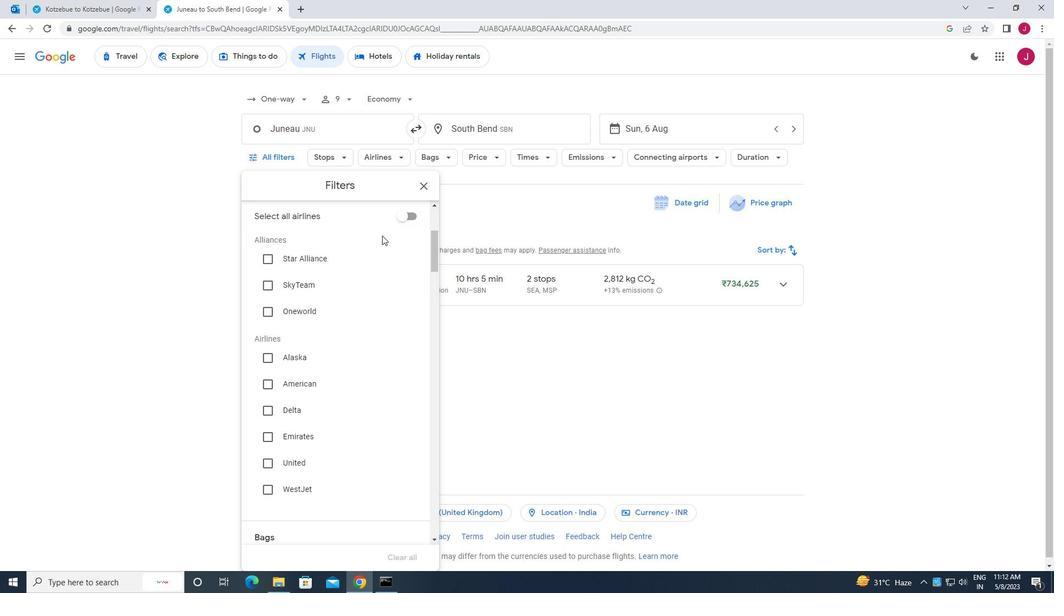 
Action: Mouse moved to (269, 280)
Screenshot: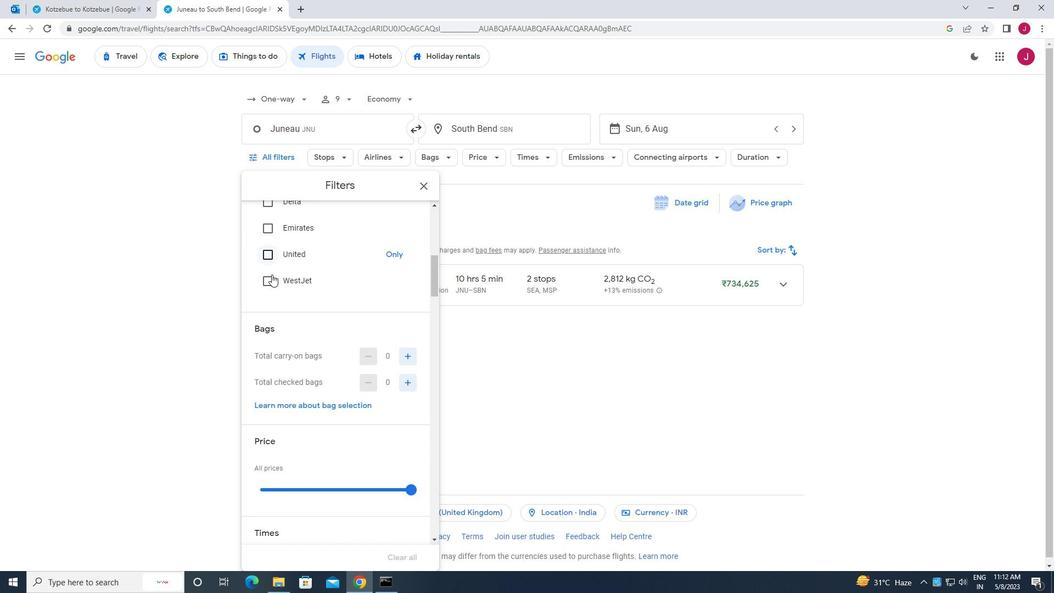 
Action: Mouse pressed left at (269, 280)
Screenshot: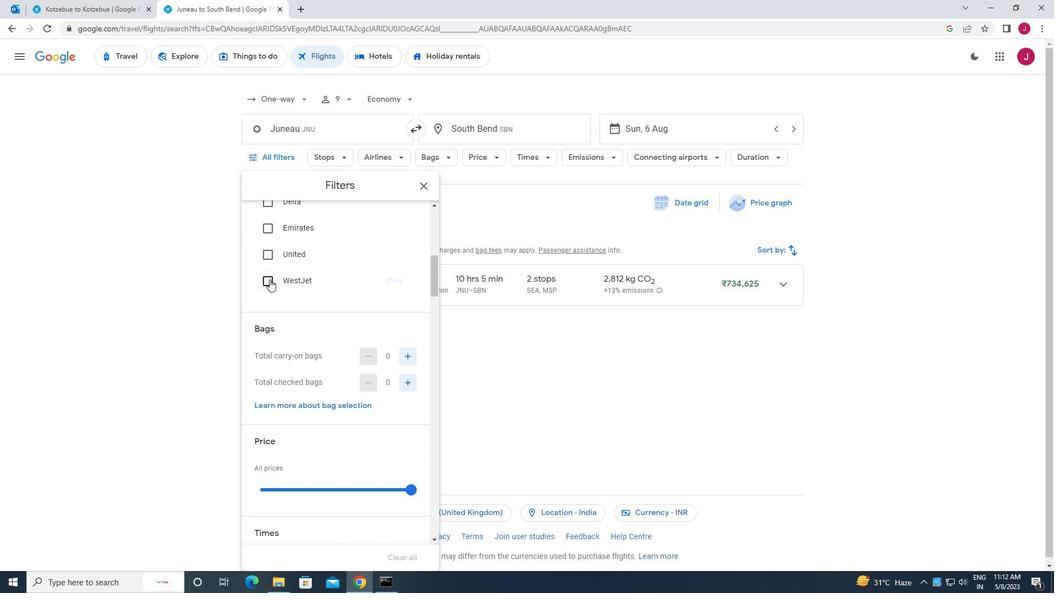 
Action: Mouse moved to (327, 273)
Screenshot: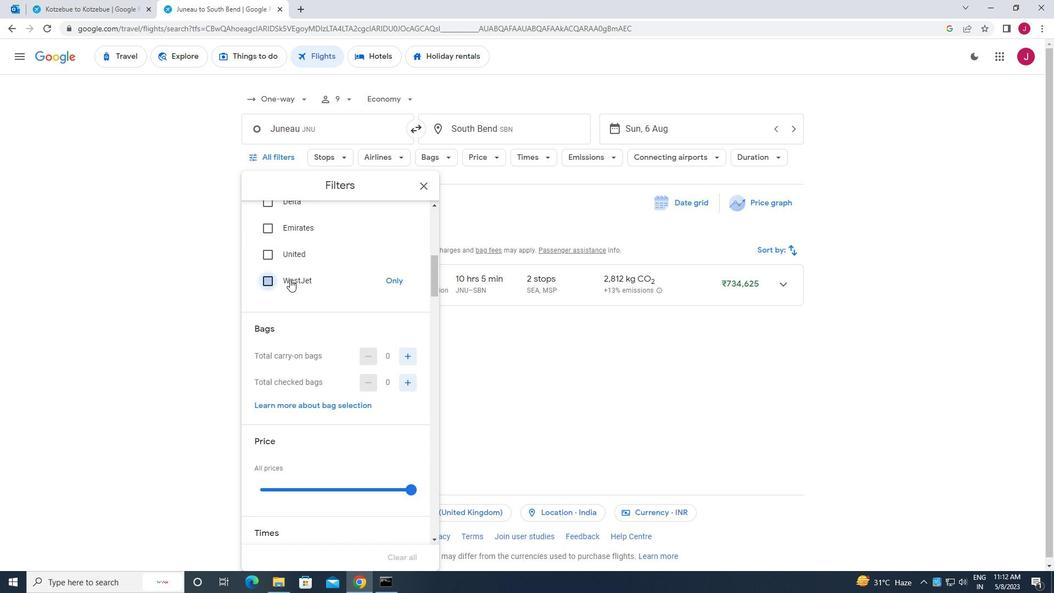 
Action: Mouse scrolled (327, 273) with delta (0, 0)
Screenshot: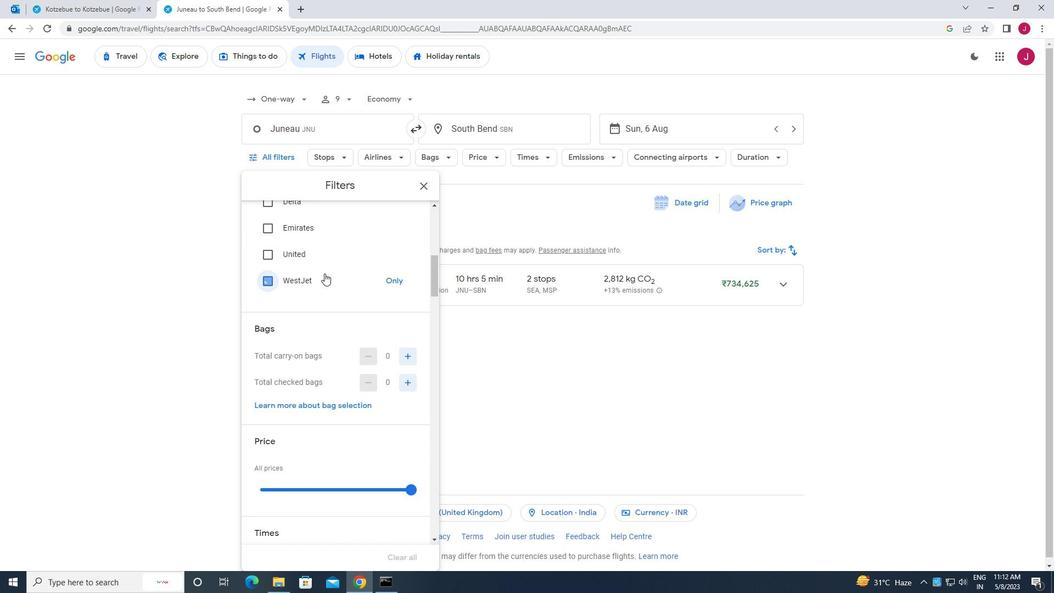 
Action: Mouse scrolled (327, 273) with delta (0, 0)
Screenshot: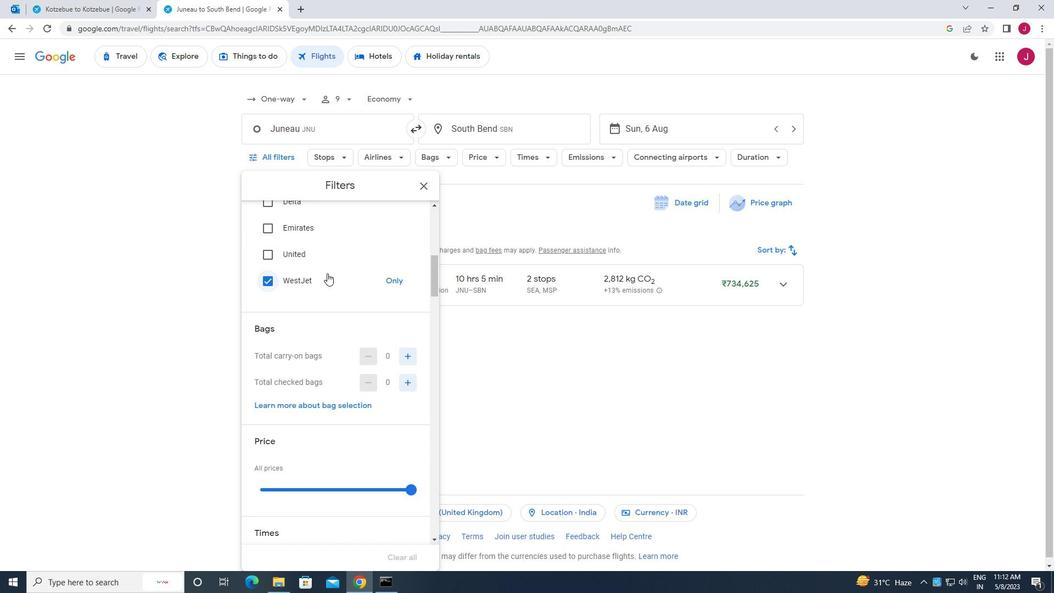 
Action: Mouse moved to (409, 246)
Screenshot: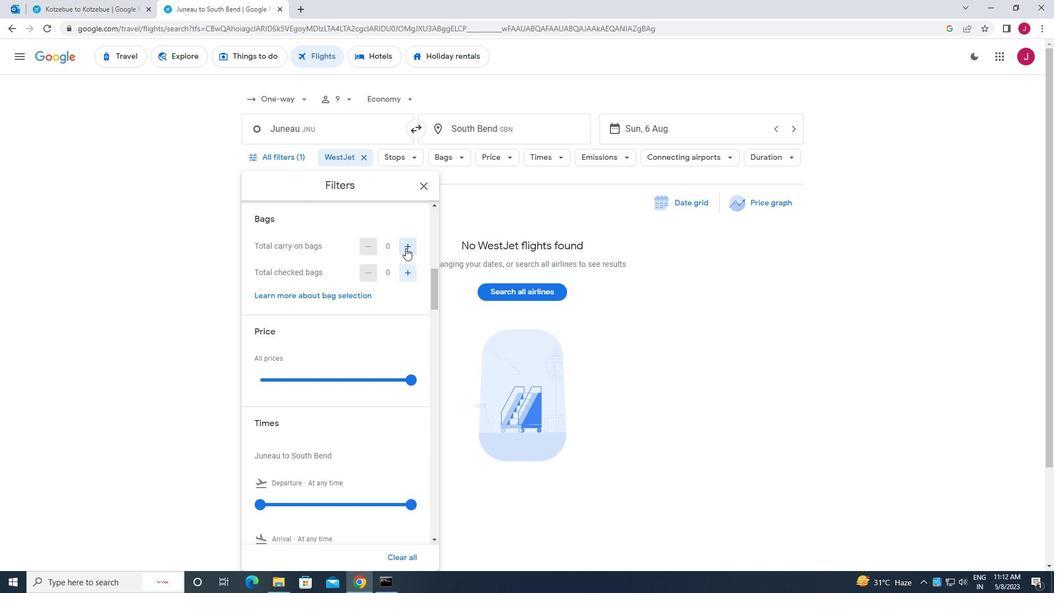 
Action: Mouse pressed left at (409, 246)
Screenshot: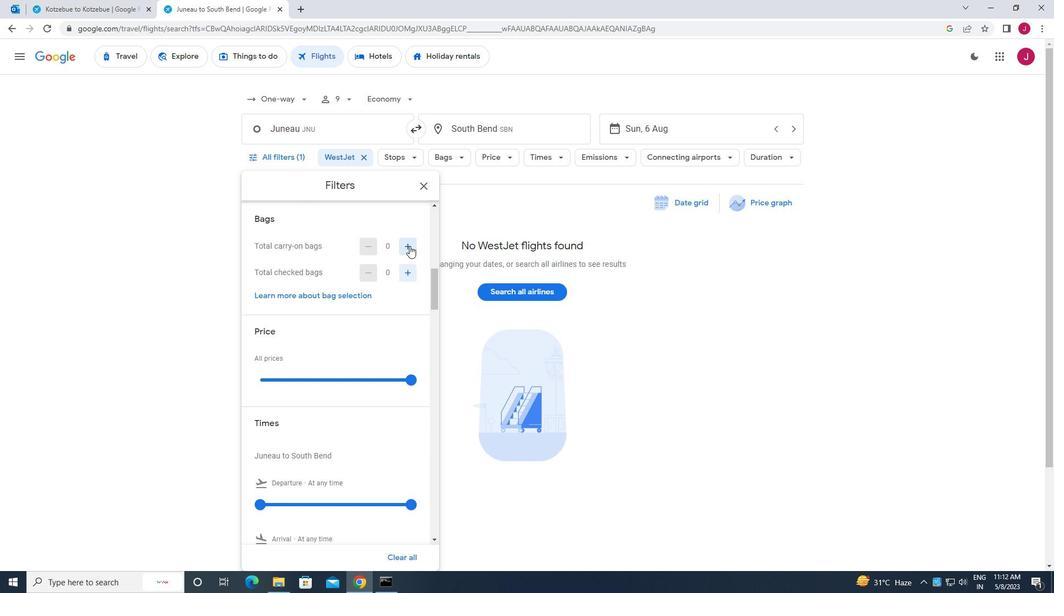 
Action: Mouse moved to (370, 254)
Screenshot: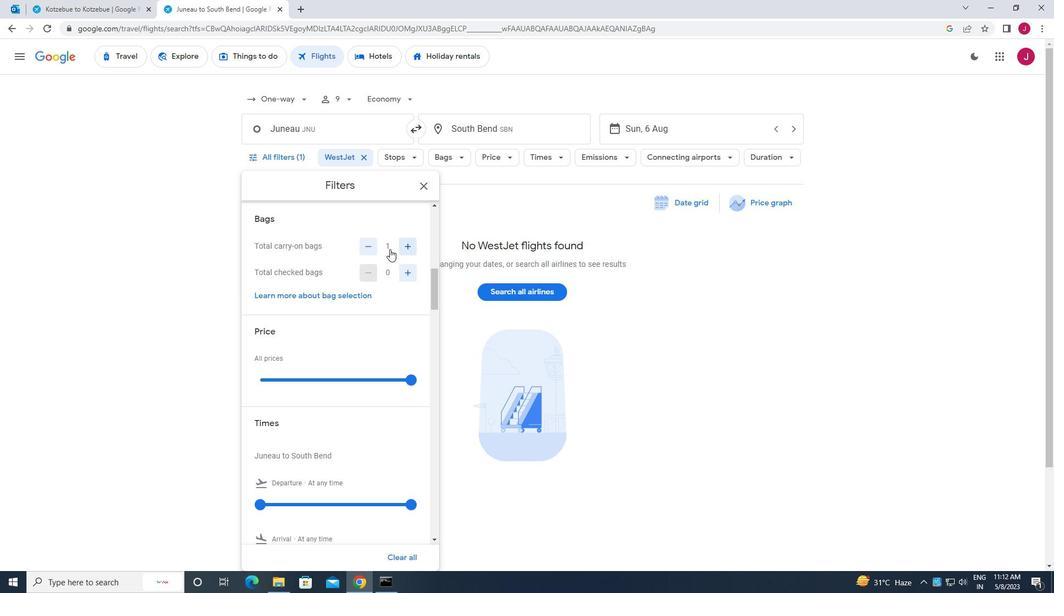 
Action: Mouse scrolled (370, 253) with delta (0, 0)
Screenshot: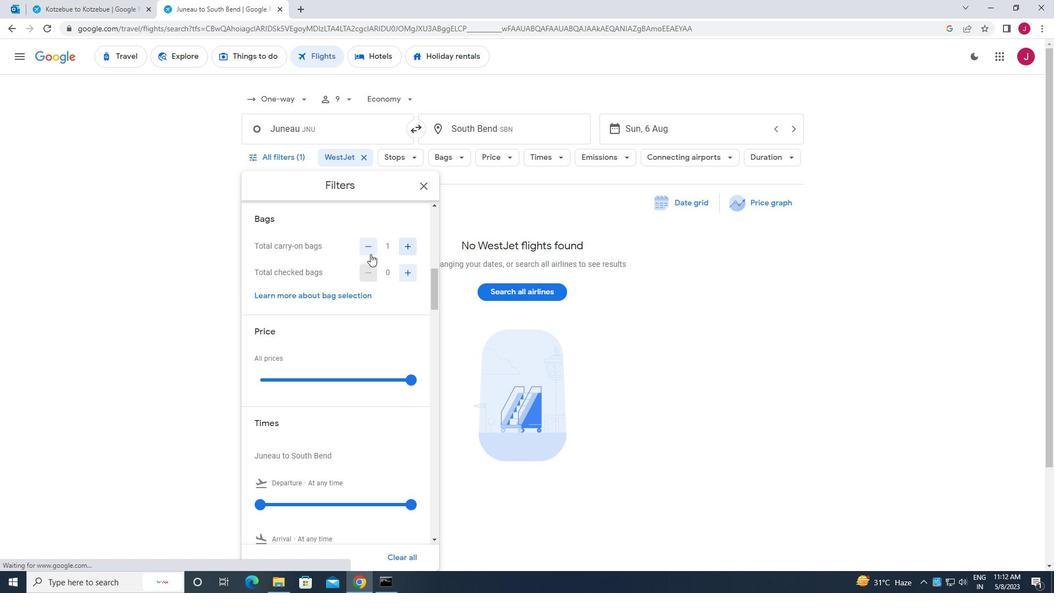
Action: Mouse scrolled (370, 253) with delta (0, 0)
Screenshot: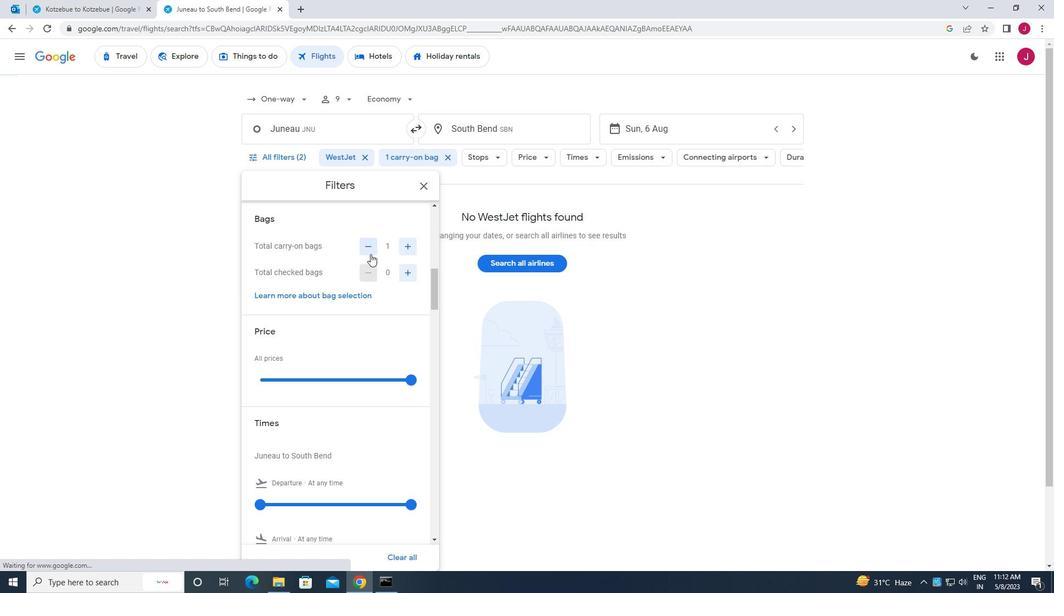 
Action: Mouse moved to (412, 267)
Screenshot: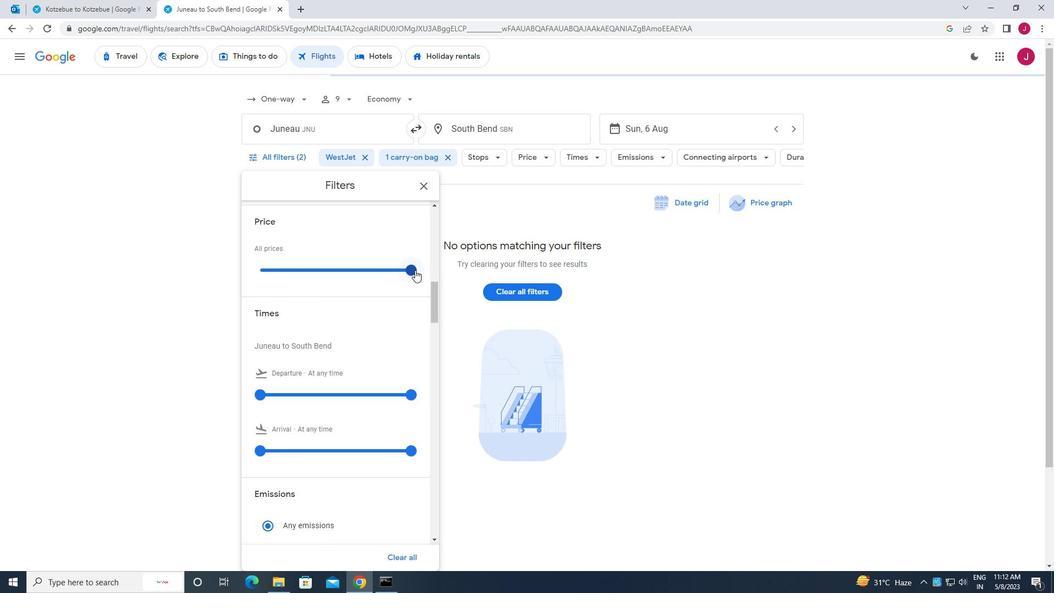 
Action: Mouse pressed left at (412, 267)
Screenshot: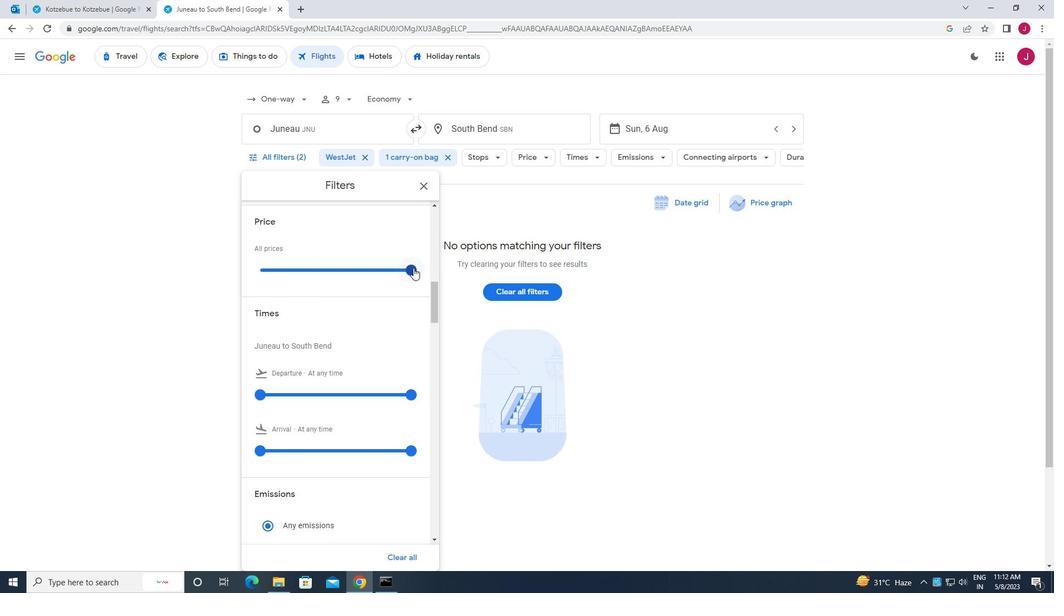 
Action: Mouse moved to (325, 270)
Screenshot: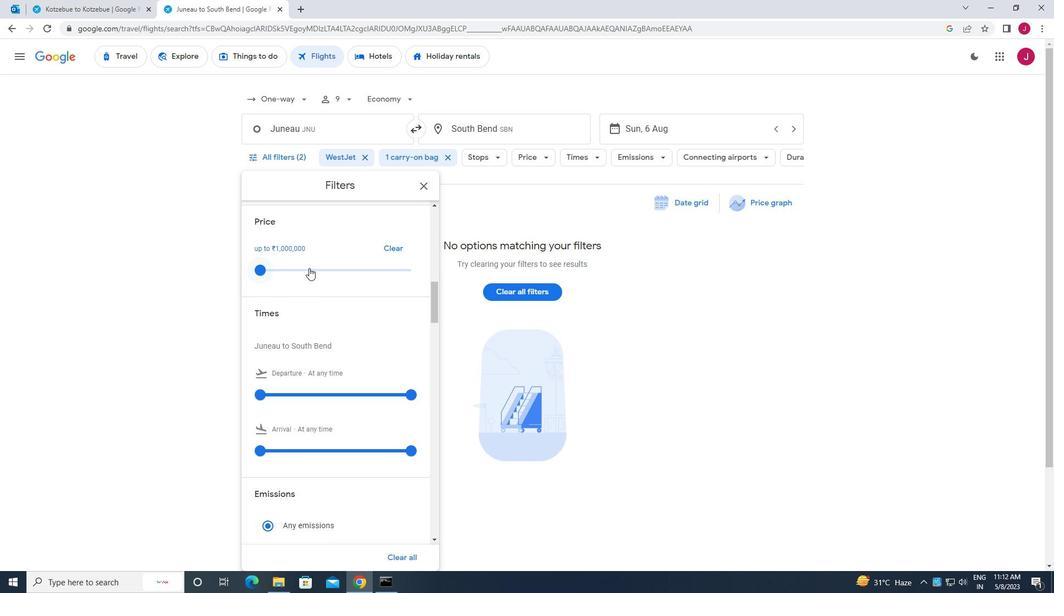 
Action: Mouse scrolled (325, 270) with delta (0, 0)
Screenshot: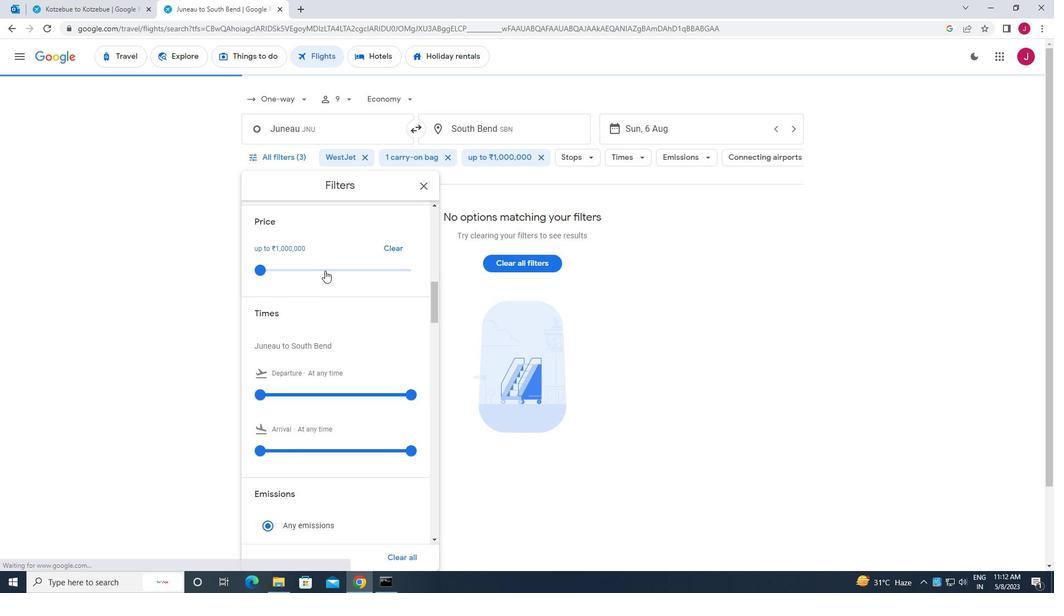 
Action: Mouse moved to (259, 341)
Screenshot: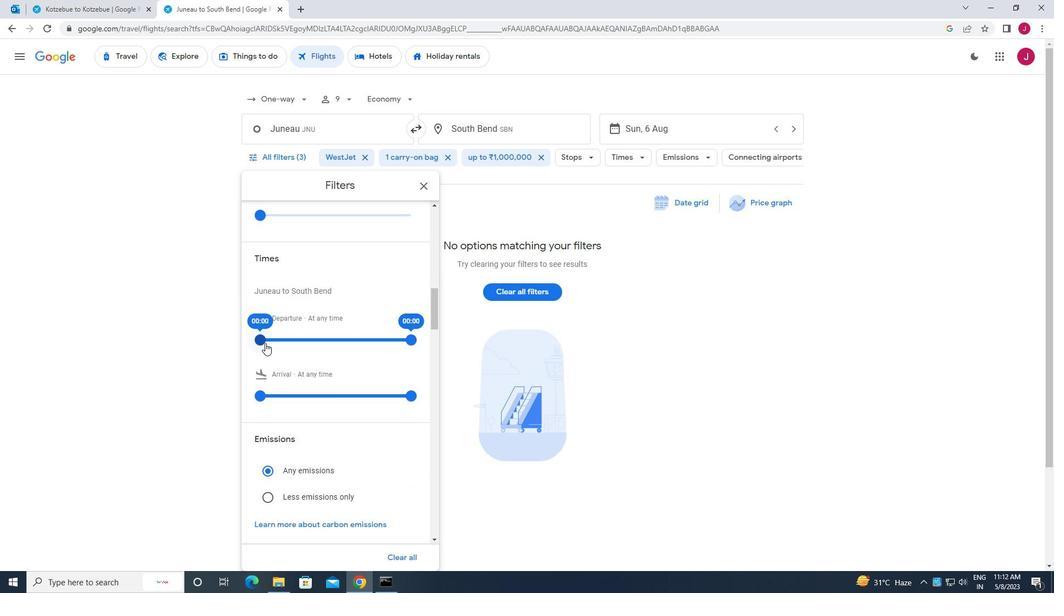 
Action: Mouse pressed left at (259, 341)
Screenshot: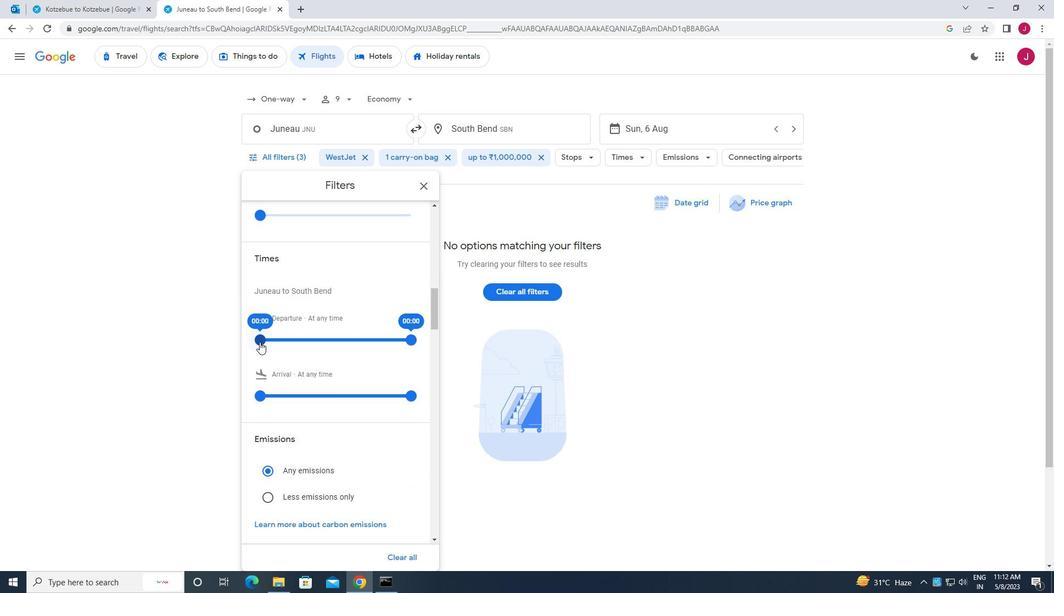 
Action: Mouse moved to (410, 337)
Screenshot: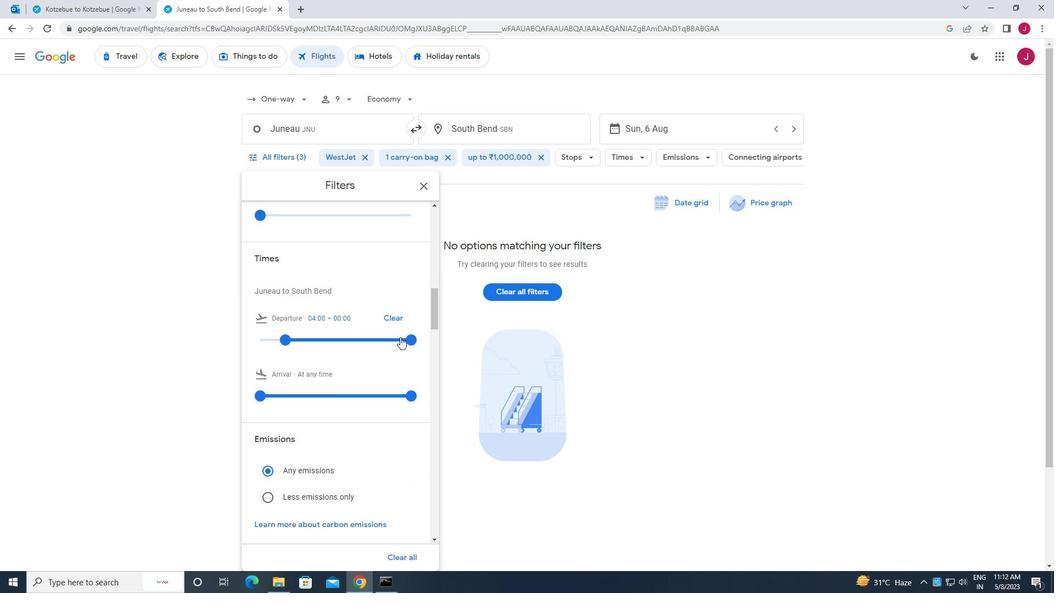 
Action: Mouse pressed left at (410, 337)
Screenshot: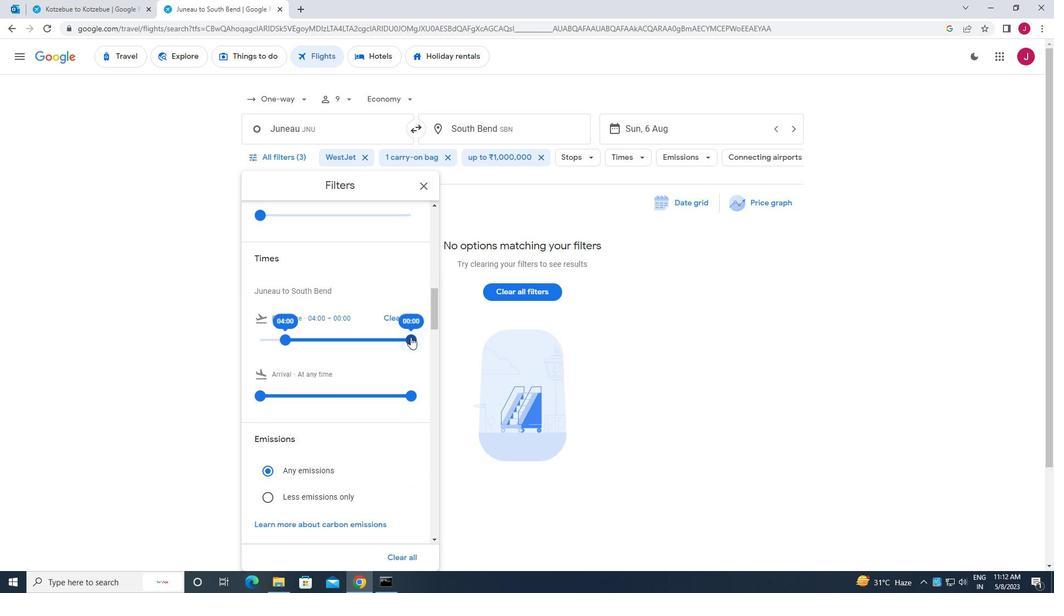 
Action: Mouse moved to (426, 183)
Screenshot: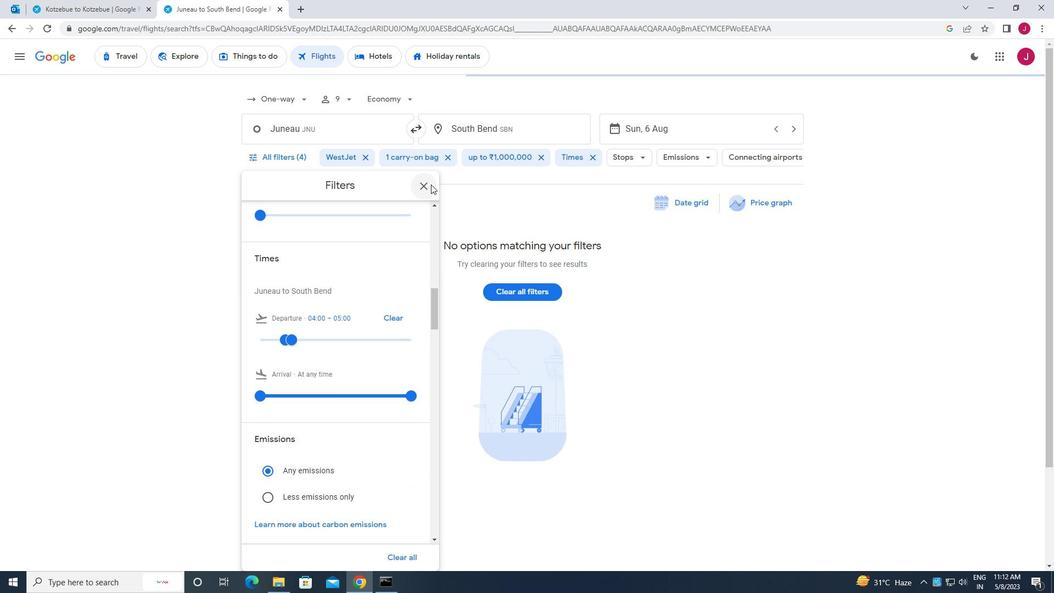 
Action: Mouse pressed left at (426, 183)
Screenshot: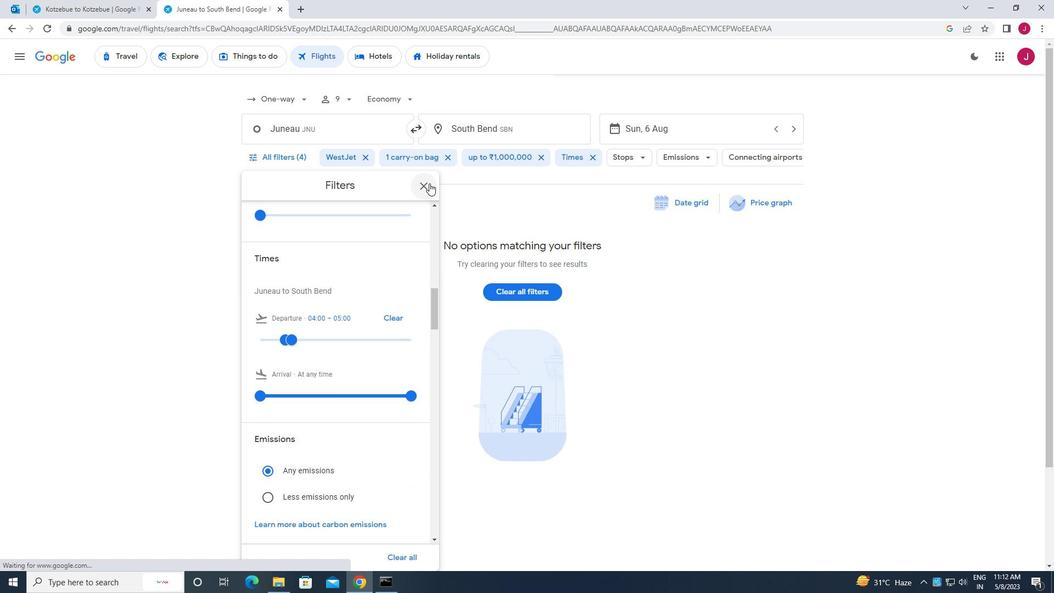 
